 Task: Add Garden Of Life Vitamin Code Raw Iron to the cart.
Action: Mouse pressed left at (16, 62)
Screenshot: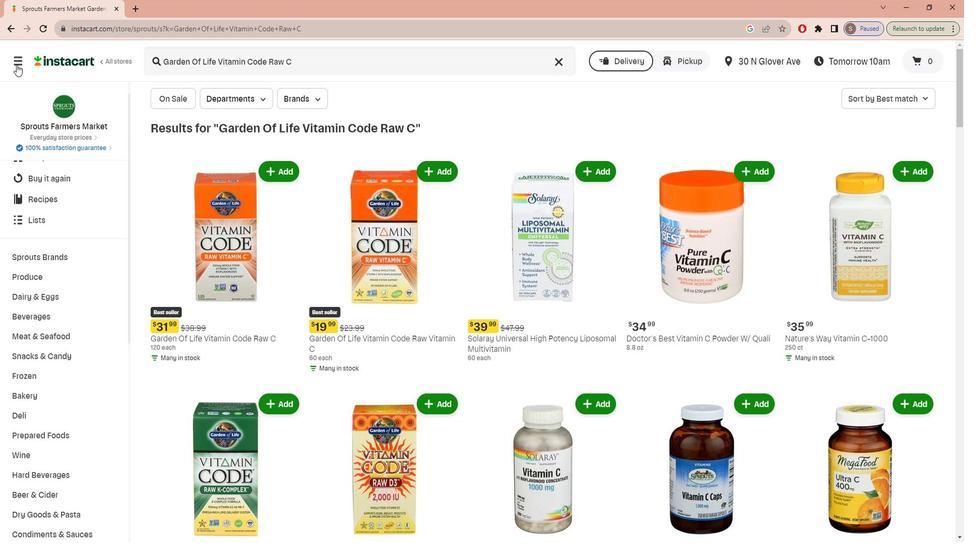 
Action: Mouse moved to (17, 128)
Screenshot: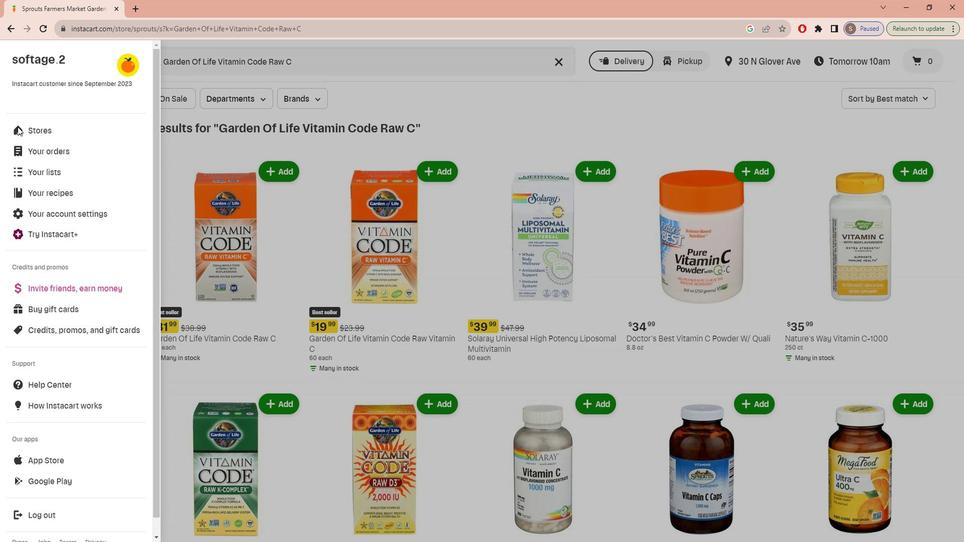 
Action: Mouse pressed left at (17, 128)
Screenshot: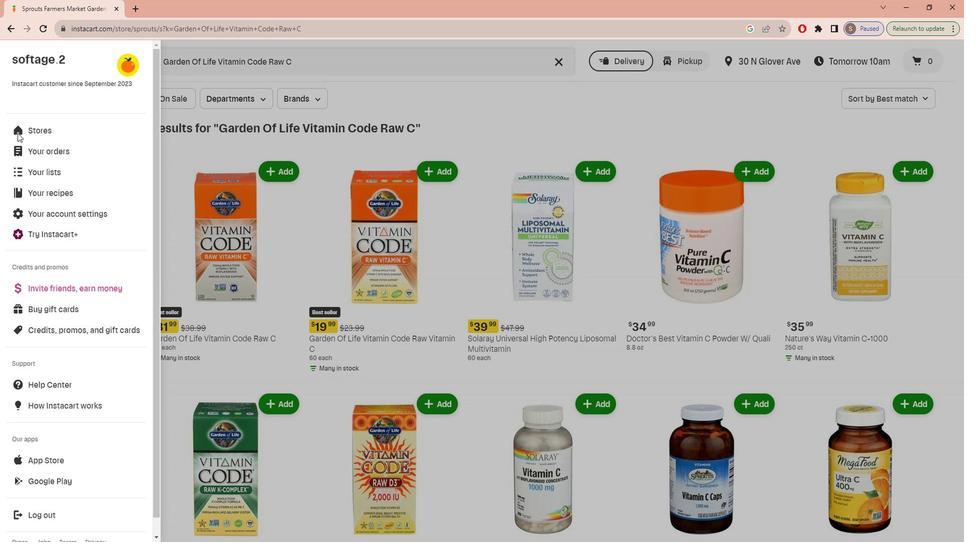 
Action: Mouse moved to (248, 99)
Screenshot: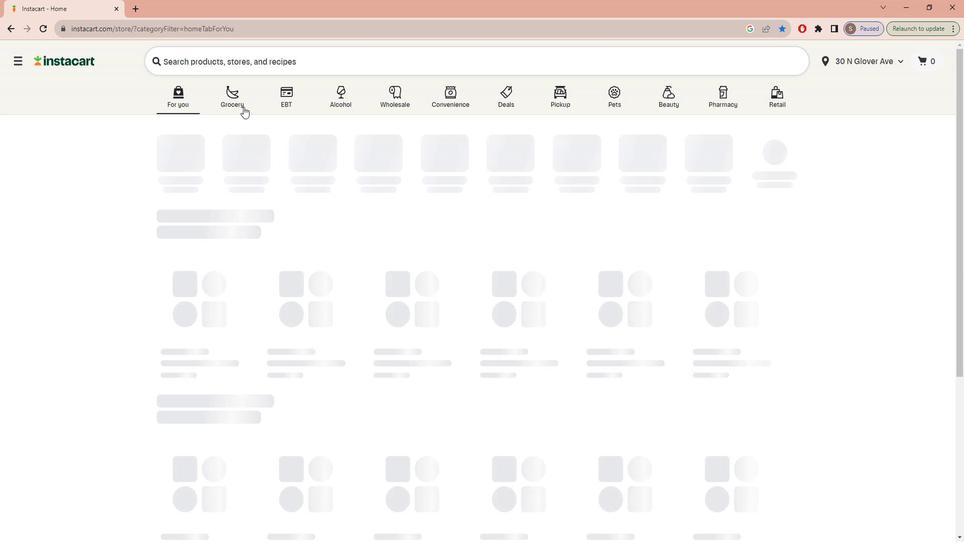 
Action: Mouse pressed left at (248, 99)
Screenshot: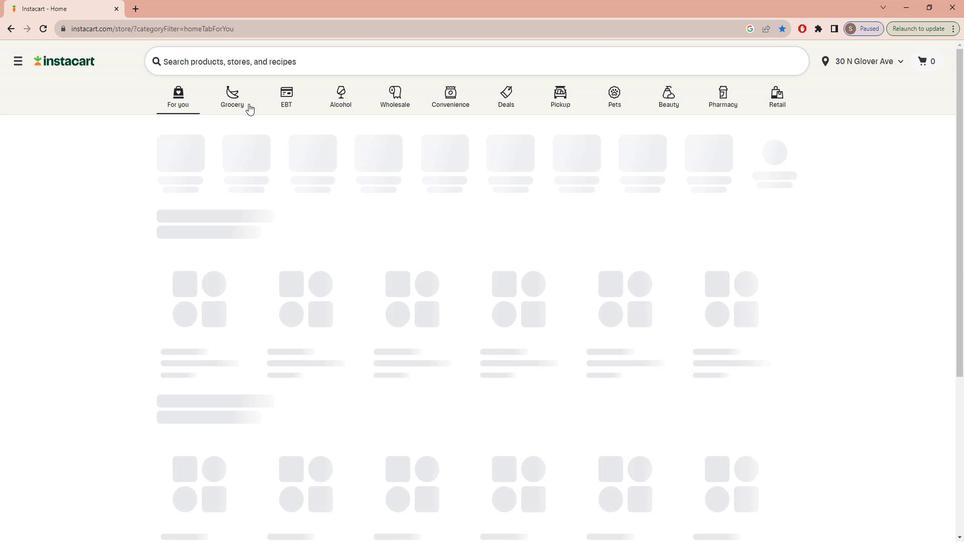 
Action: Mouse moved to (228, 290)
Screenshot: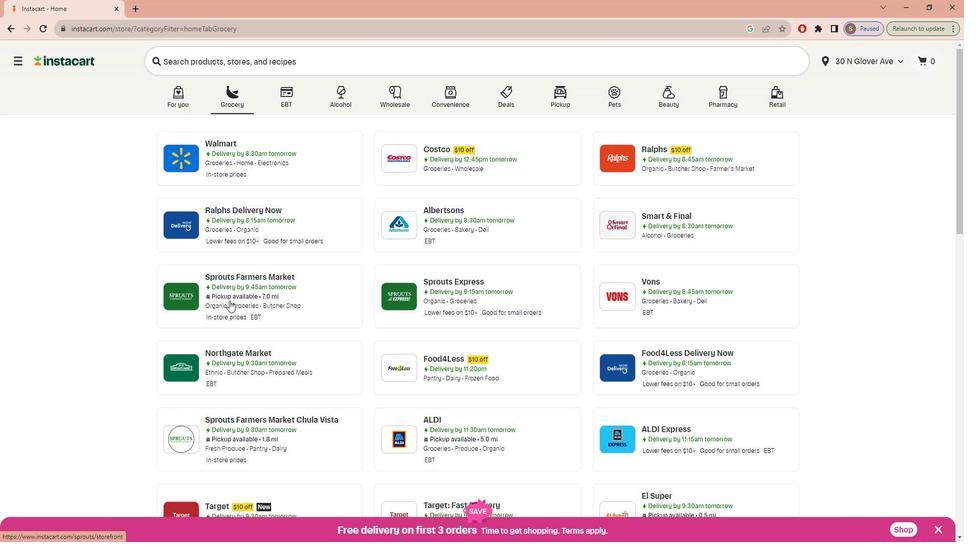
Action: Mouse pressed left at (228, 290)
Screenshot: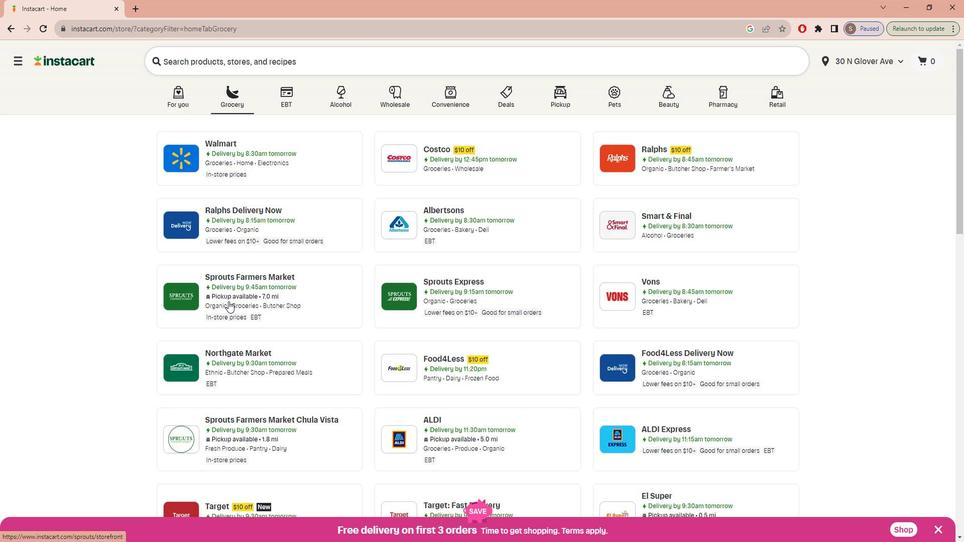 
Action: Mouse moved to (41, 411)
Screenshot: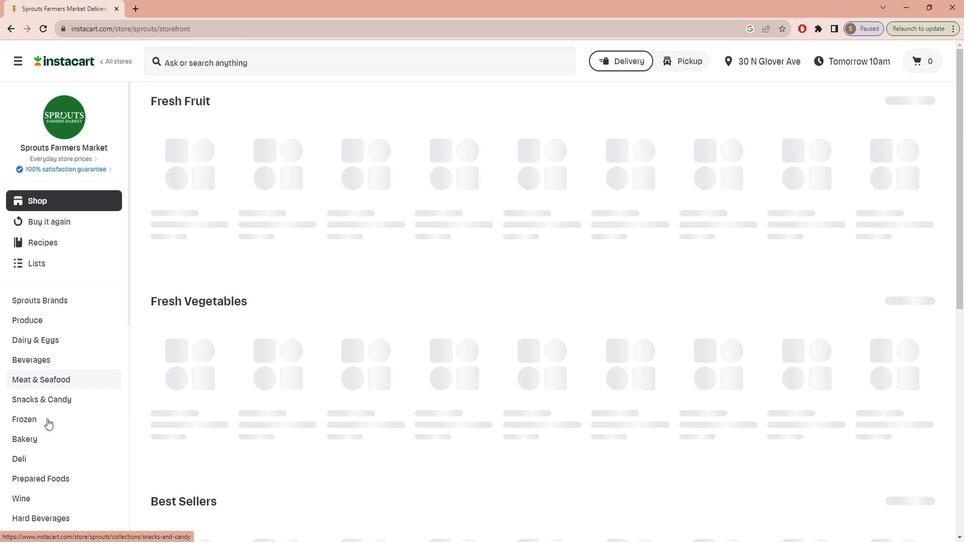 
Action: Mouse scrolled (41, 410) with delta (0, 0)
Screenshot: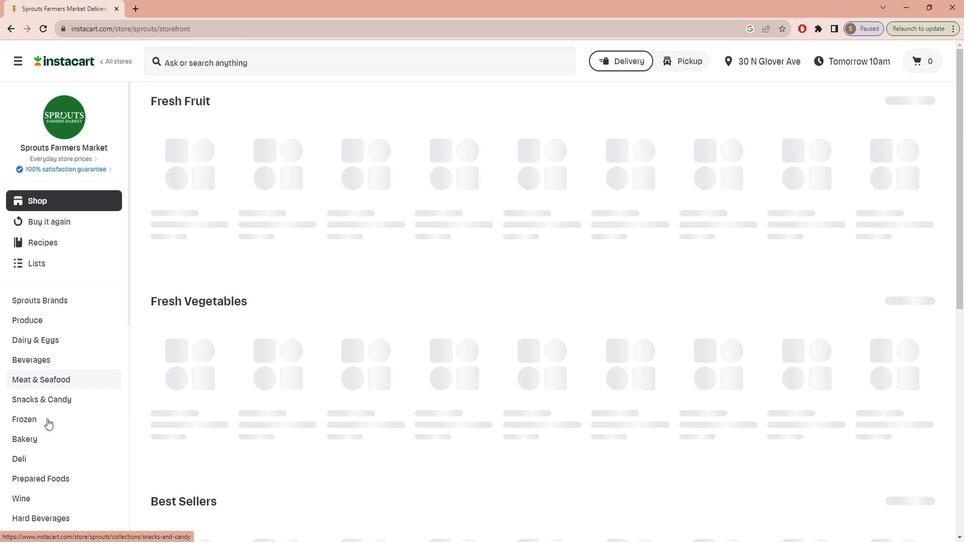 
Action: Mouse moved to (40, 412)
Screenshot: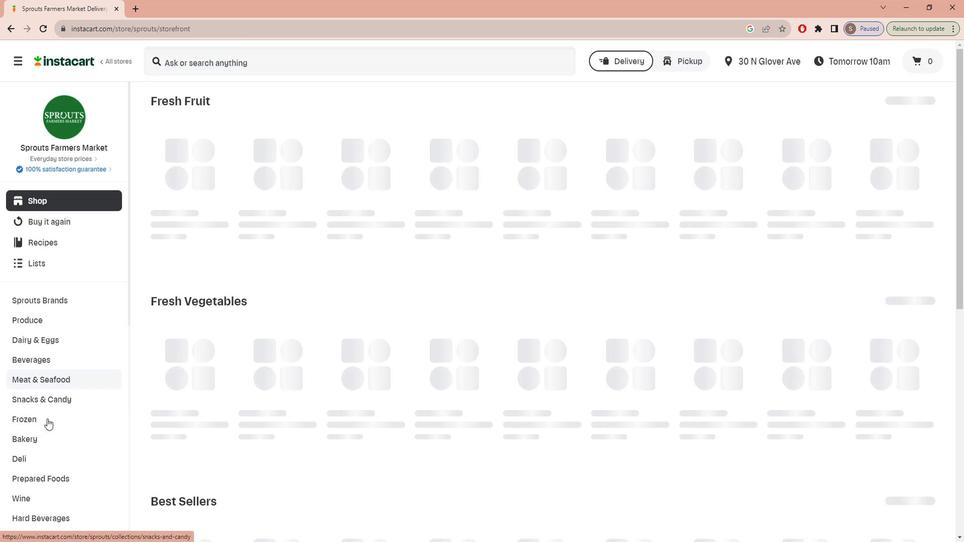 
Action: Mouse scrolled (40, 412) with delta (0, 0)
Screenshot: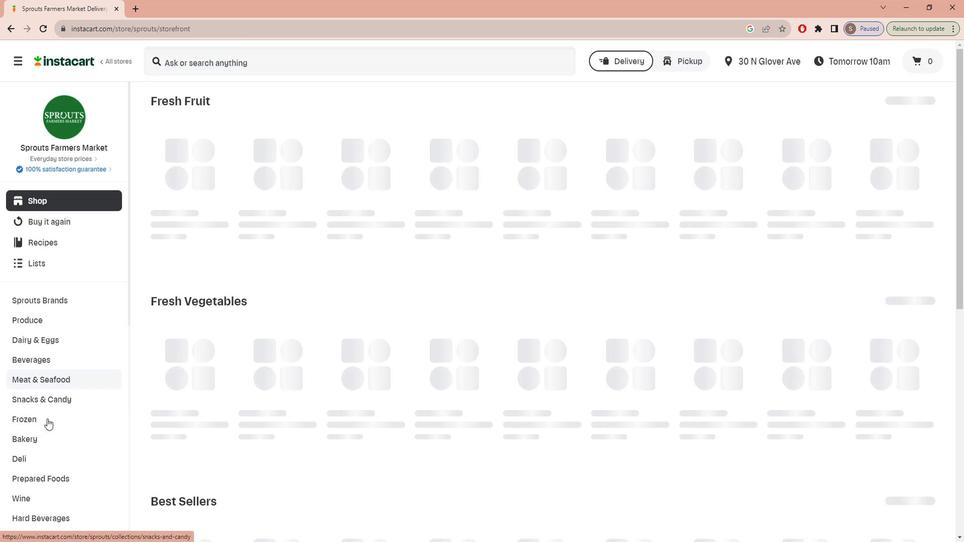 
Action: Mouse scrolled (40, 412) with delta (0, 0)
Screenshot: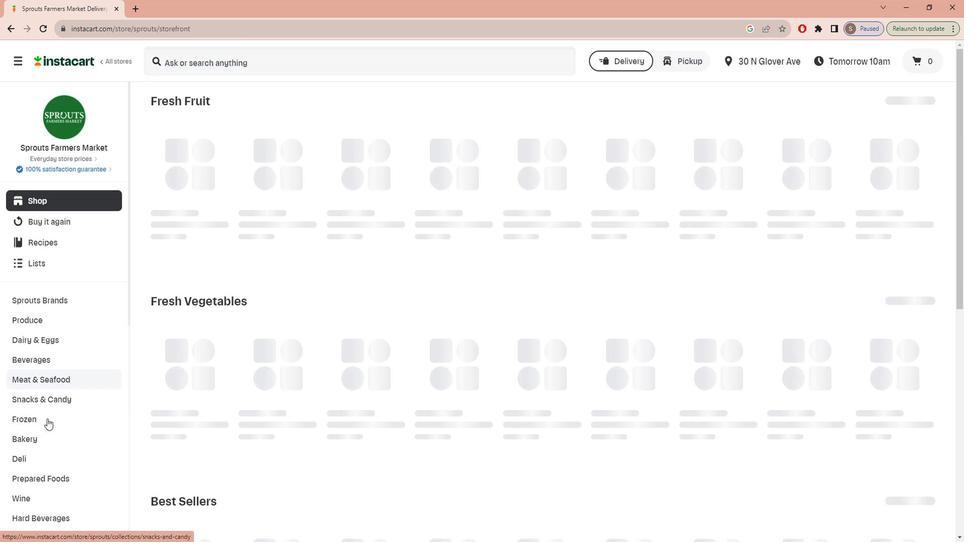 
Action: Mouse scrolled (40, 412) with delta (0, 0)
Screenshot: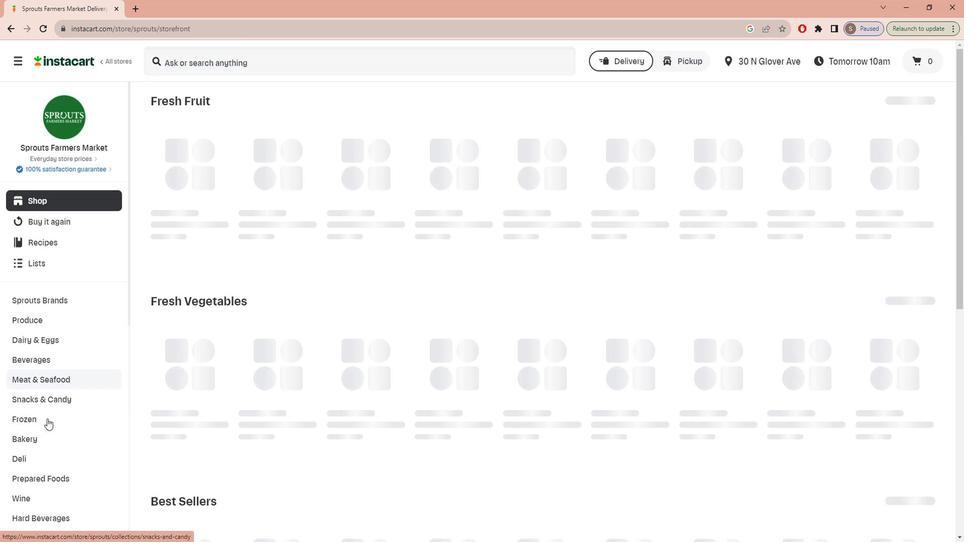 
Action: Mouse scrolled (40, 412) with delta (0, 0)
Screenshot: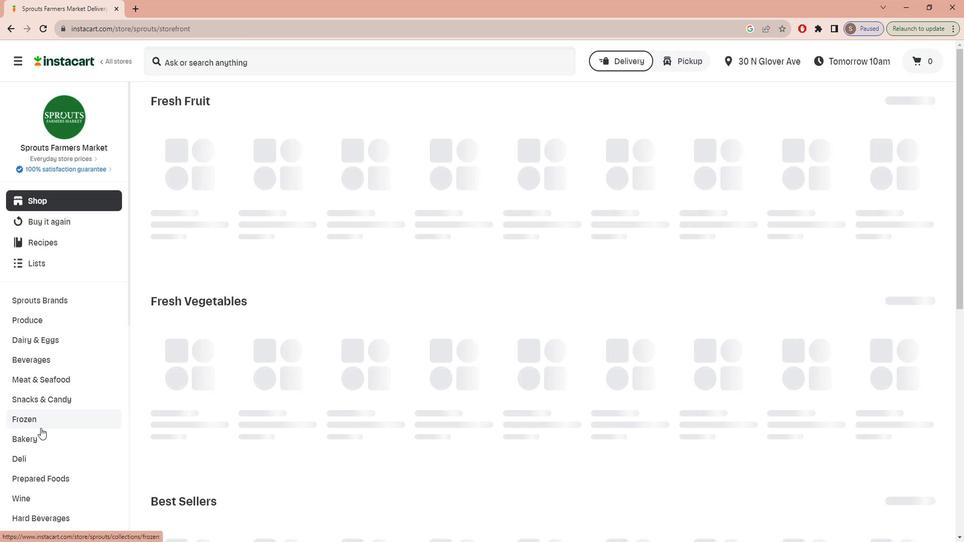
Action: Mouse scrolled (40, 412) with delta (0, 0)
Screenshot: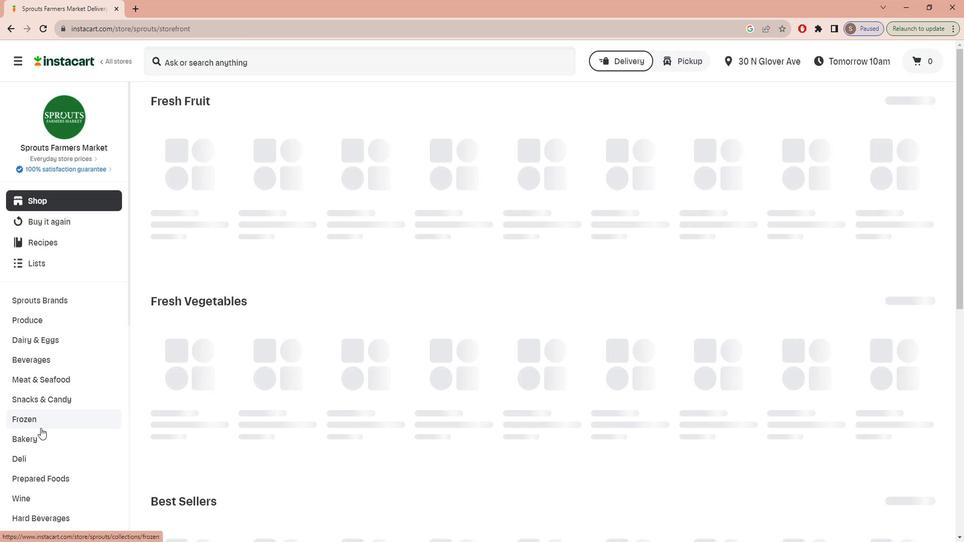 
Action: Mouse scrolled (40, 412) with delta (0, 0)
Screenshot: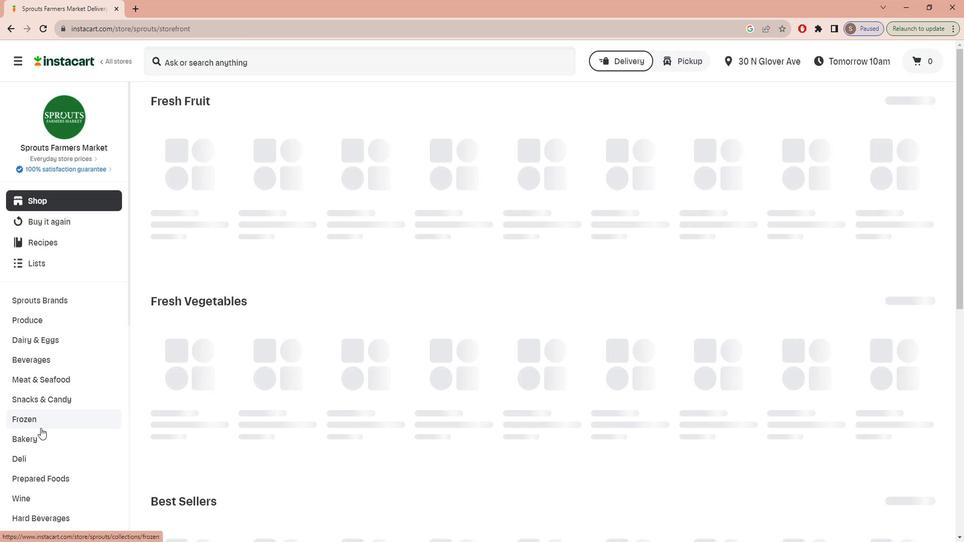 
Action: Mouse moved to (40, 412)
Screenshot: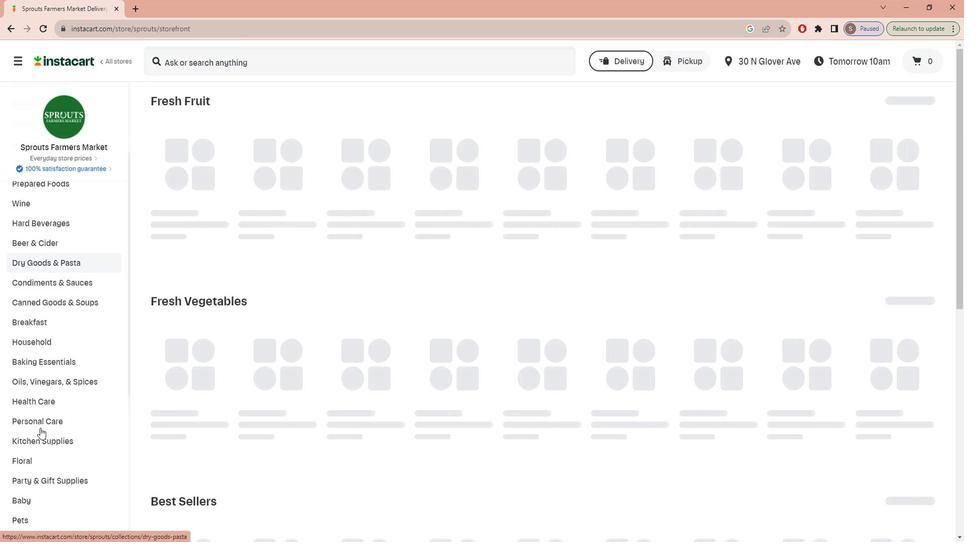 
Action: Mouse scrolled (40, 412) with delta (0, 0)
Screenshot: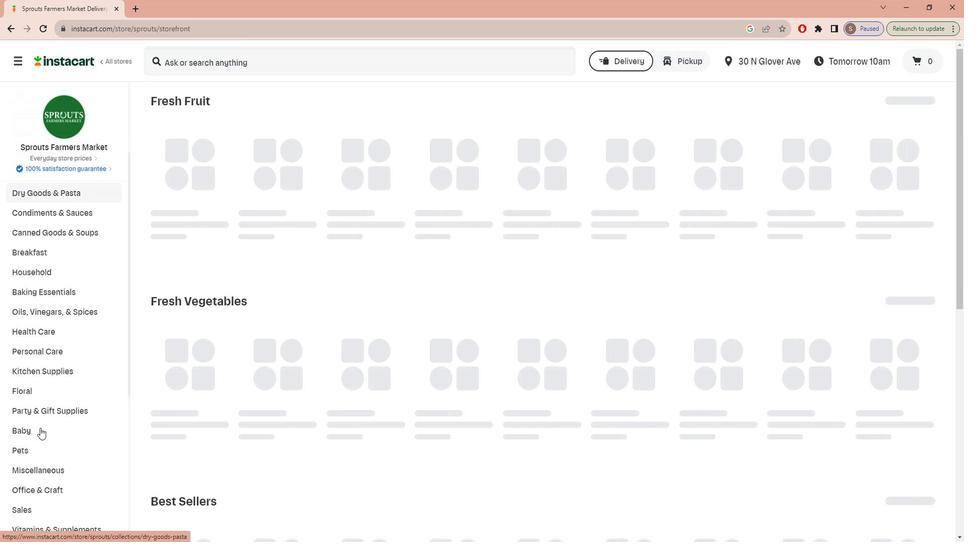 
Action: Mouse scrolled (40, 412) with delta (0, 0)
Screenshot: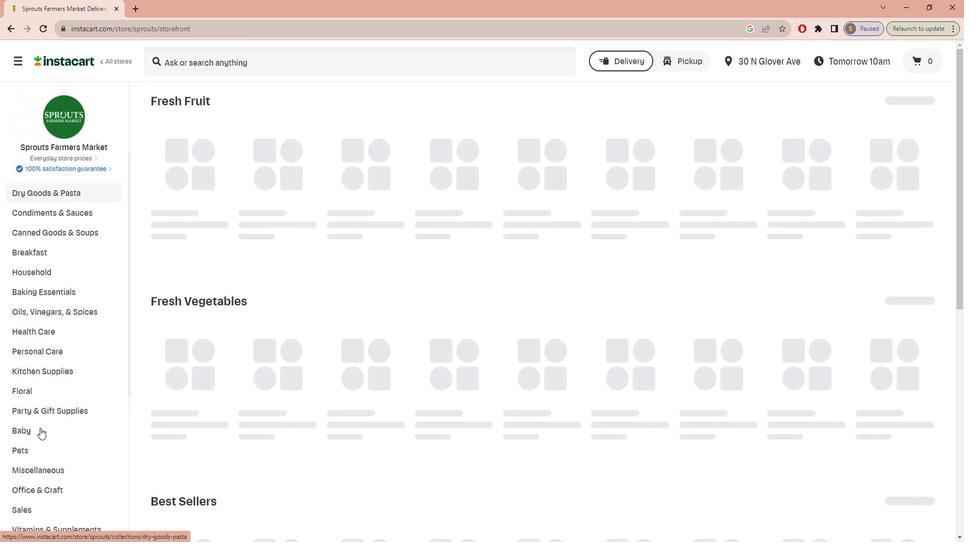 
Action: Mouse scrolled (40, 412) with delta (0, 0)
Screenshot: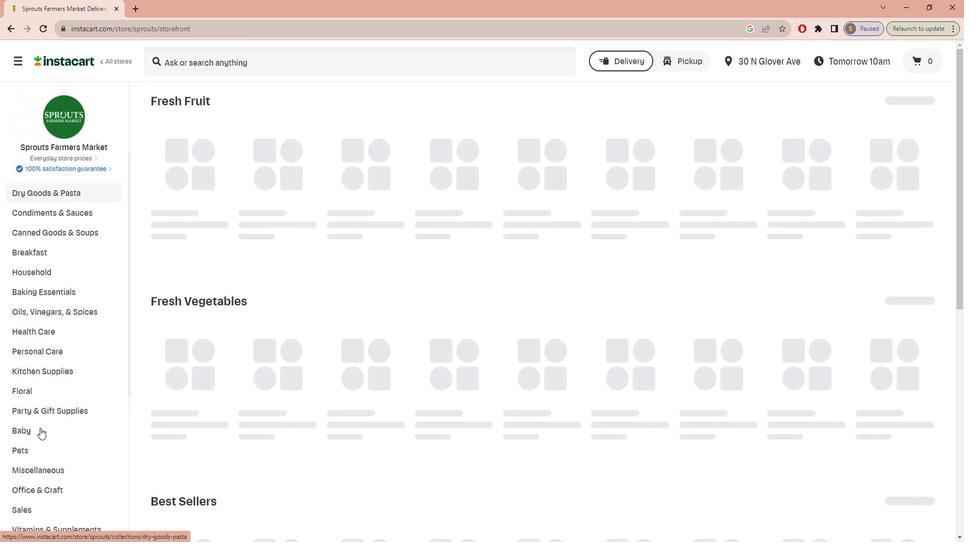 
Action: Mouse scrolled (40, 412) with delta (0, 0)
Screenshot: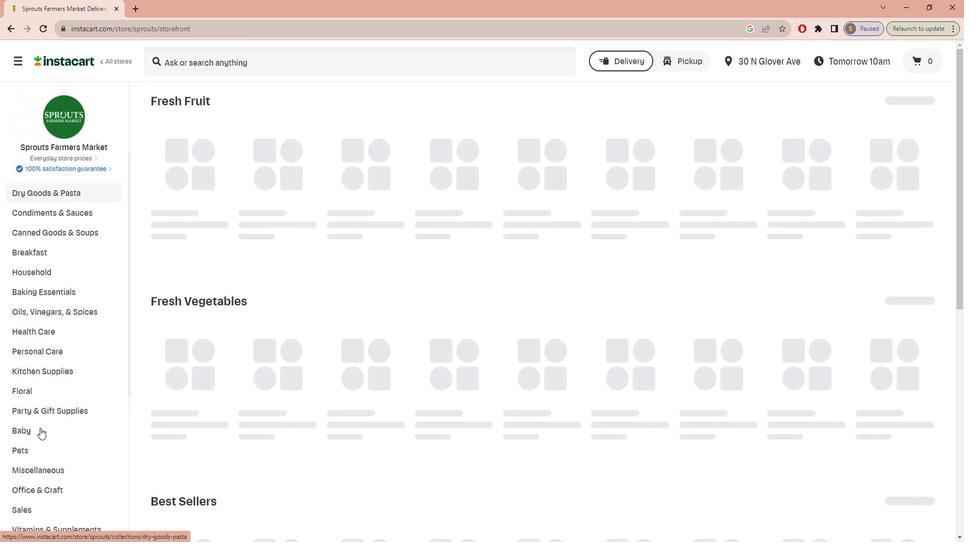 
Action: Mouse scrolled (40, 412) with delta (0, 0)
Screenshot: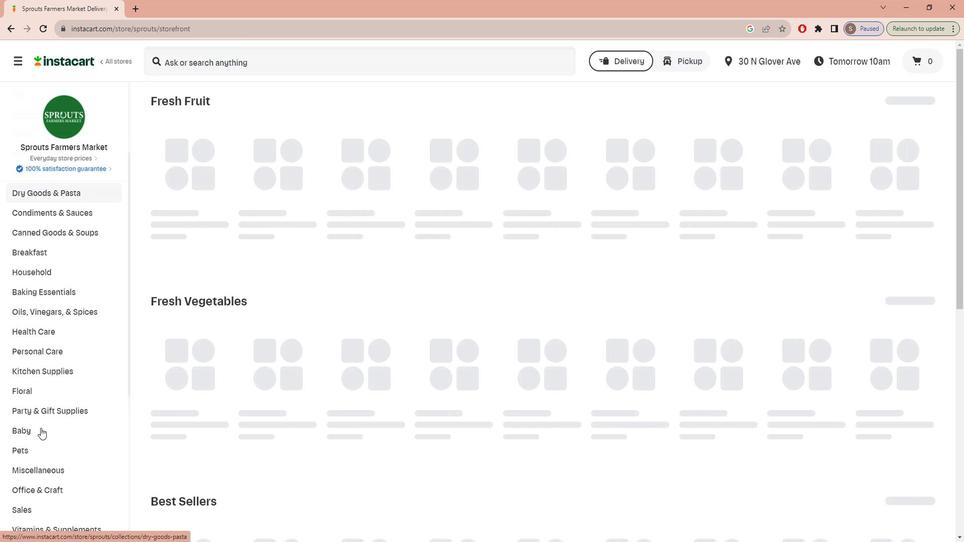 
Action: Mouse moved to (35, 464)
Screenshot: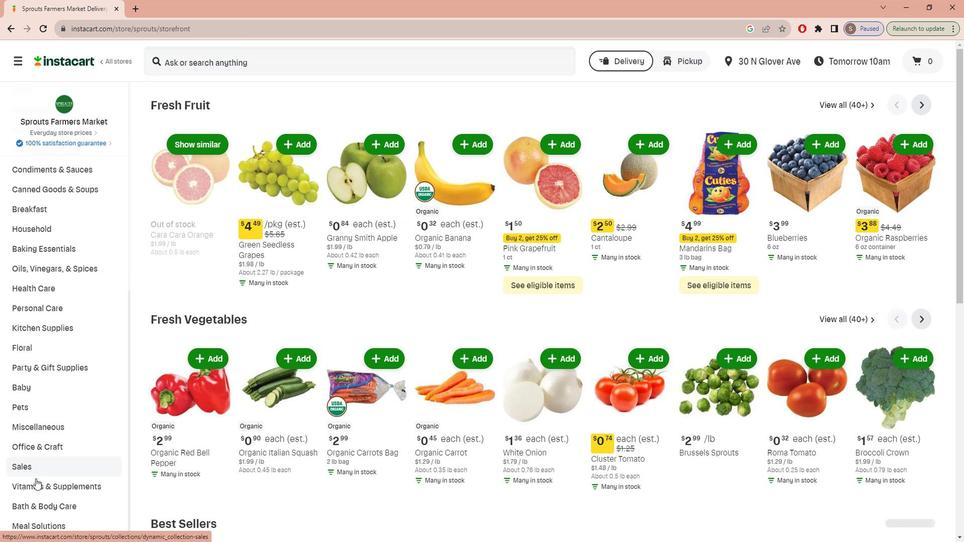 
Action: Mouse pressed left at (35, 464)
Screenshot: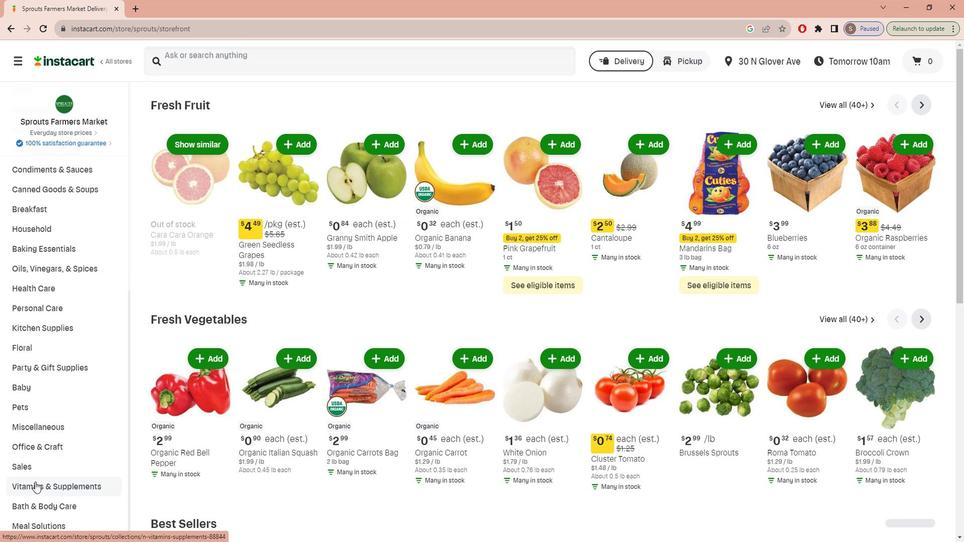 
Action: Mouse moved to (937, 126)
Screenshot: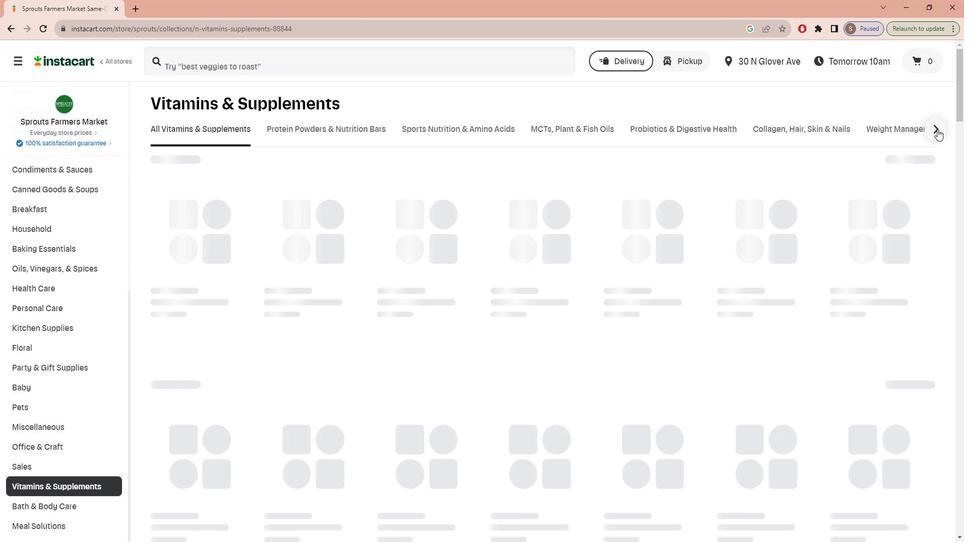 
Action: Mouse pressed left at (937, 126)
Screenshot: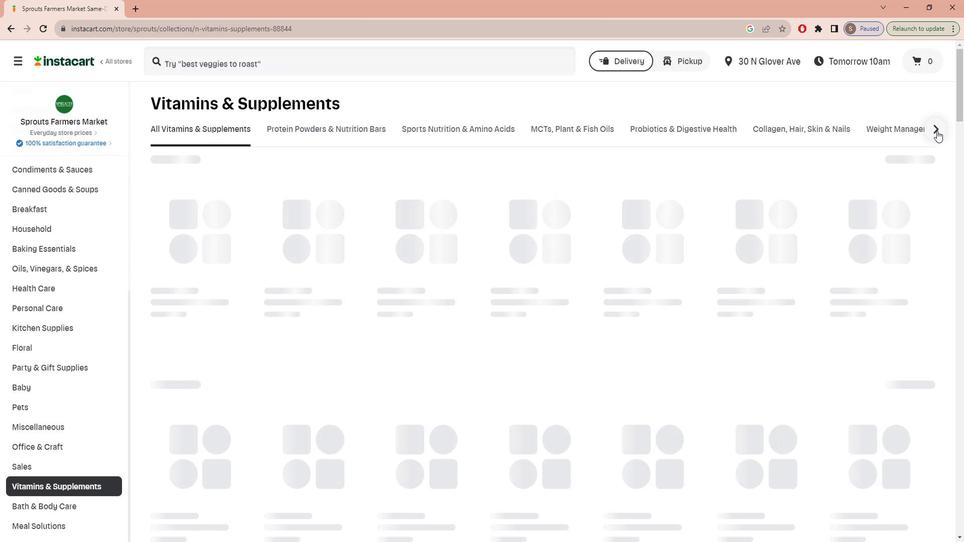 
Action: Mouse moved to (691, 122)
Screenshot: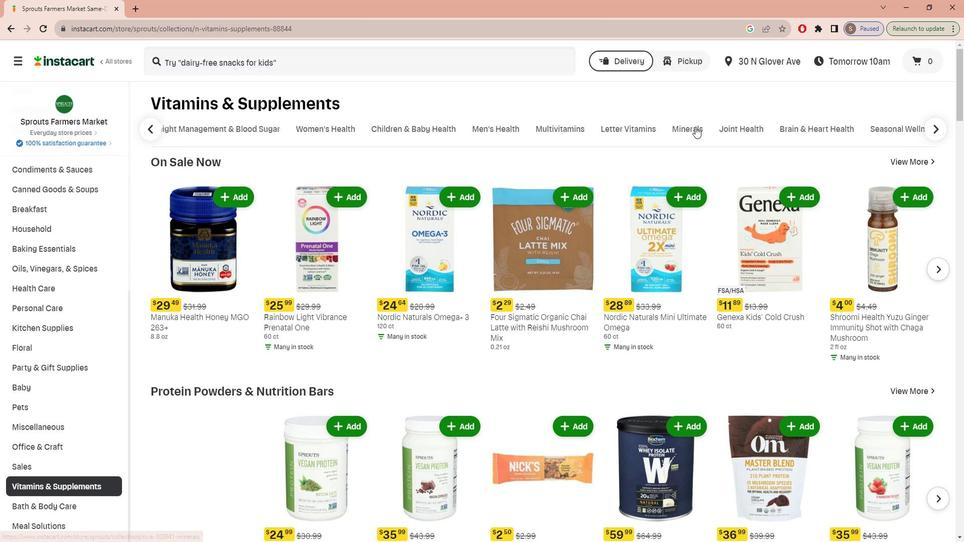 
Action: Mouse pressed left at (691, 122)
Screenshot: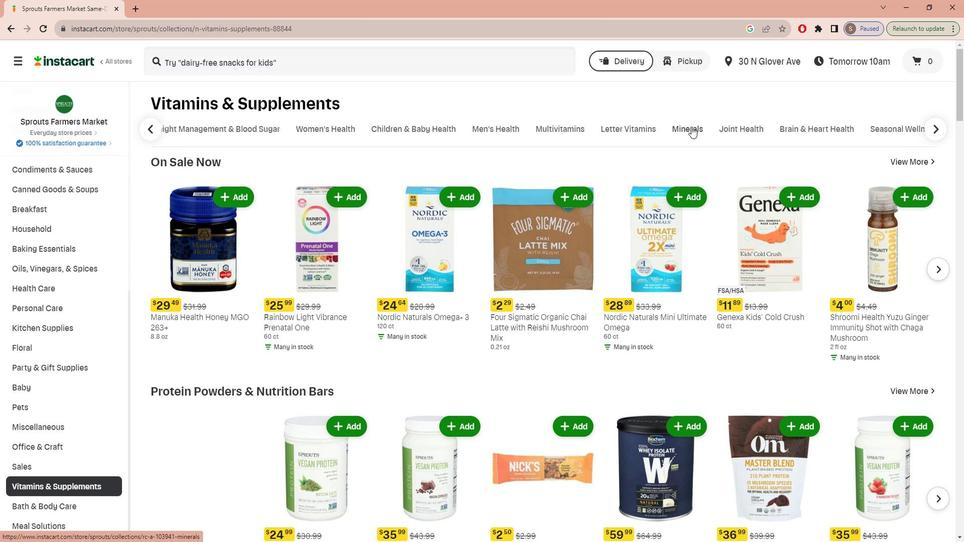 
Action: Mouse moved to (375, 61)
Screenshot: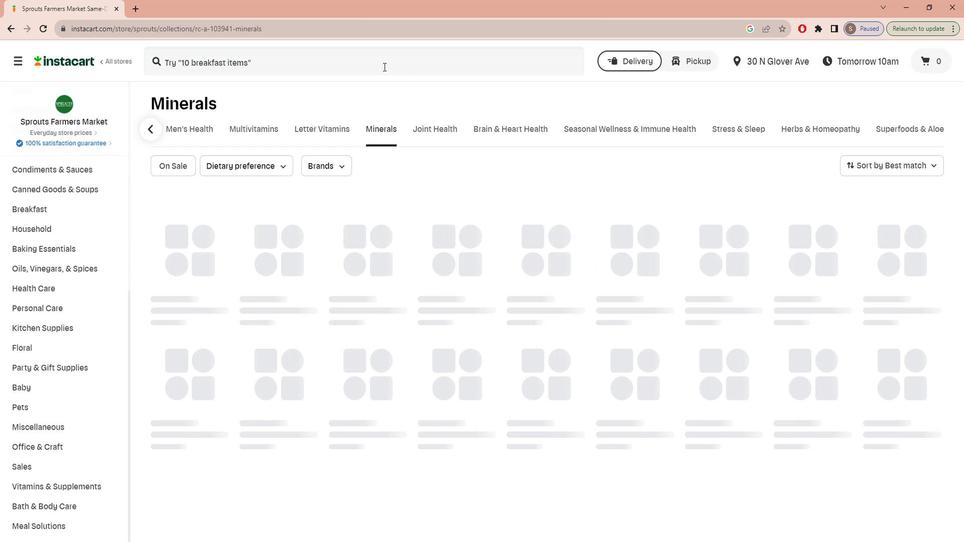 
Action: Mouse pressed left at (375, 61)
Screenshot: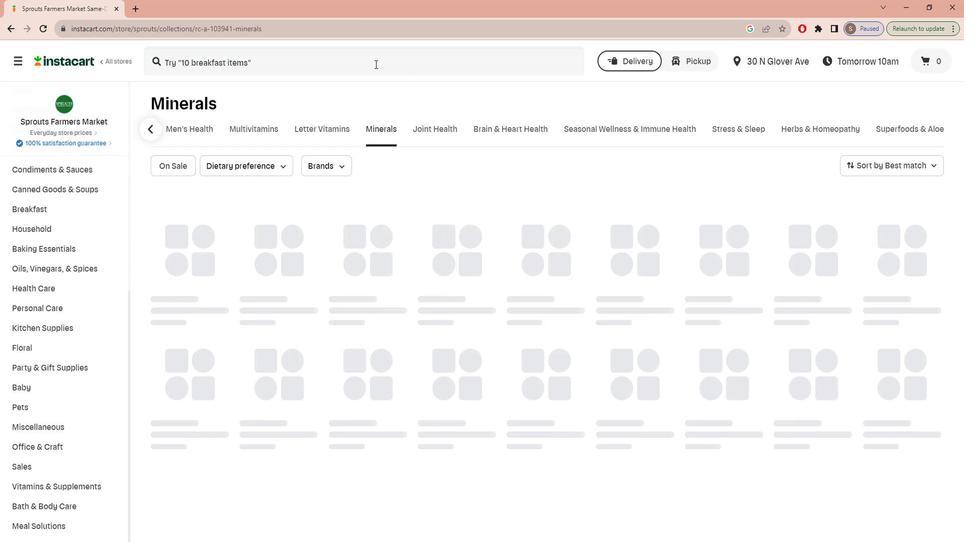 
Action: Key pressed g<Key.caps_lock>ARDEN<Key.space><Key.caps_lock>o<Key.caps_lock>F<Key.space><Key.caps_lock>l<Key.caps_lock>IFE<Key.space><Key.caps_lock>v<Key.caps_lock>ITAMIN<Key.space><Key.caps_lock>c<Key.caps_lock>ODE<Key.space><Key.caps_lock>r<Key.caps_lock>AW<Key.space><Key.caps_lock>i<Key.caps_lock>RON<Key.space><Key.enter>
Screenshot: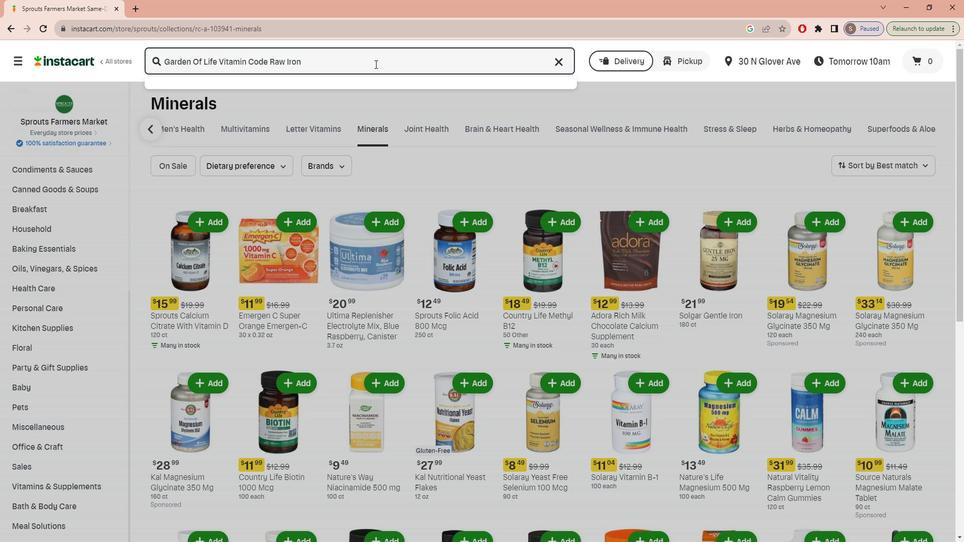 
Action: Mouse moved to (450, 311)
Screenshot: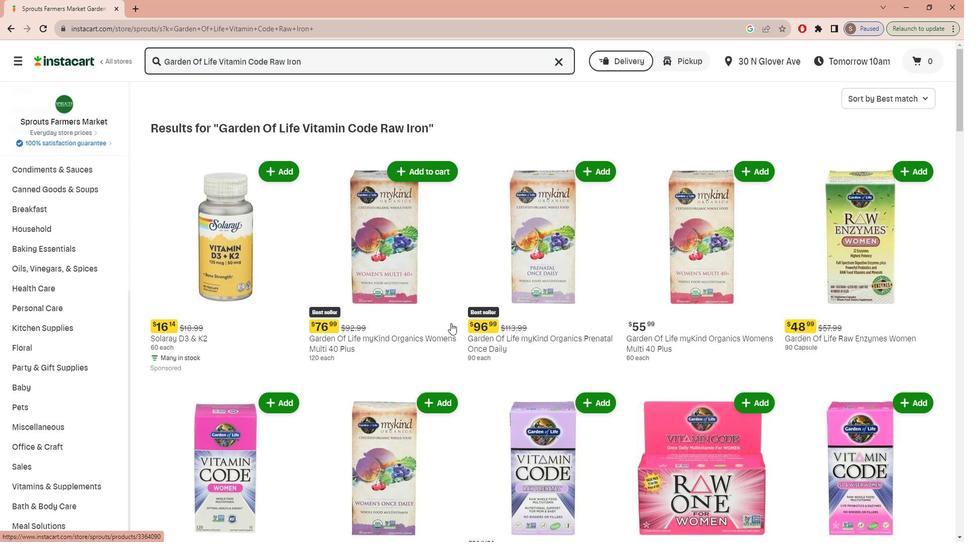 
Action: Mouse scrolled (450, 311) with delta (0, 0)
Screenshot: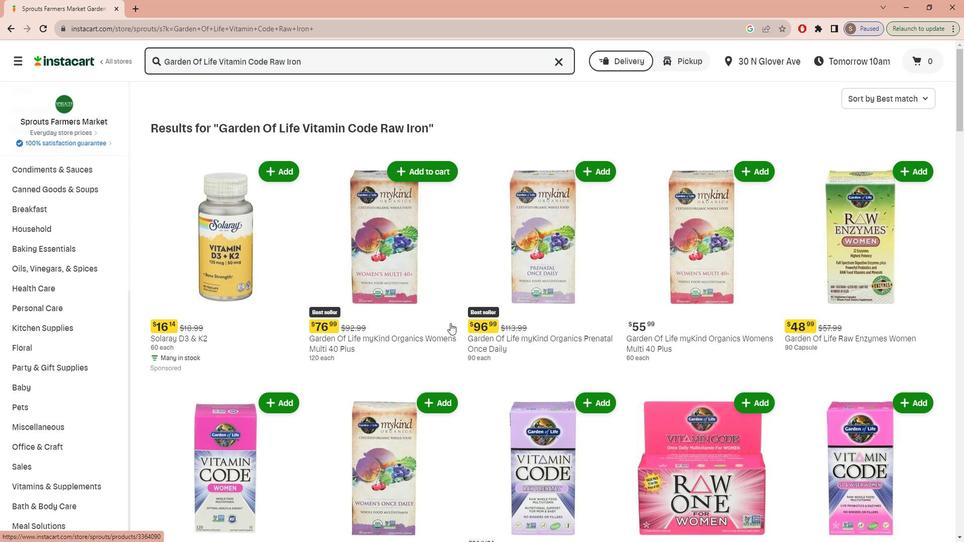 
Action: Mouse scrolled (450, 311) with delta (0, 0)
Screenshot: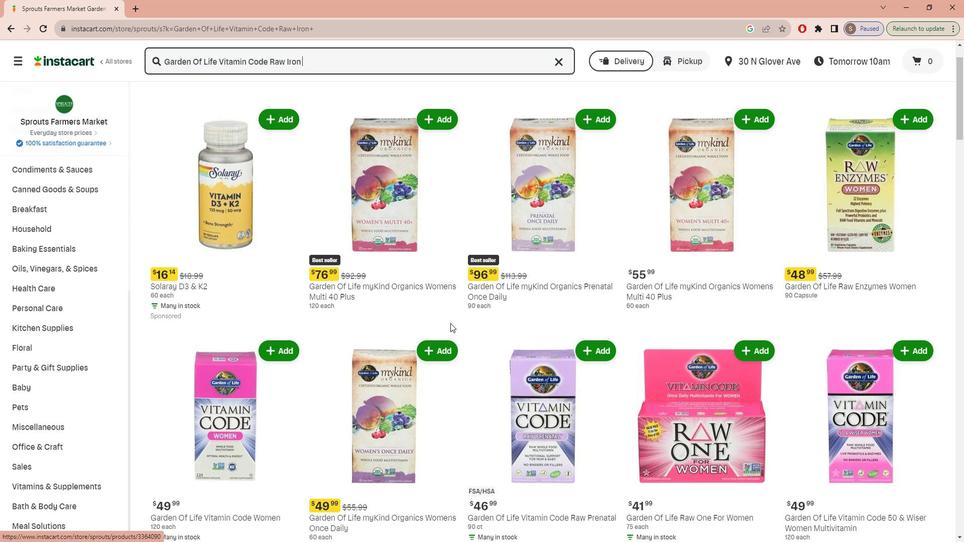 
Action: Mouse moved to (450, 311)
Screenshot: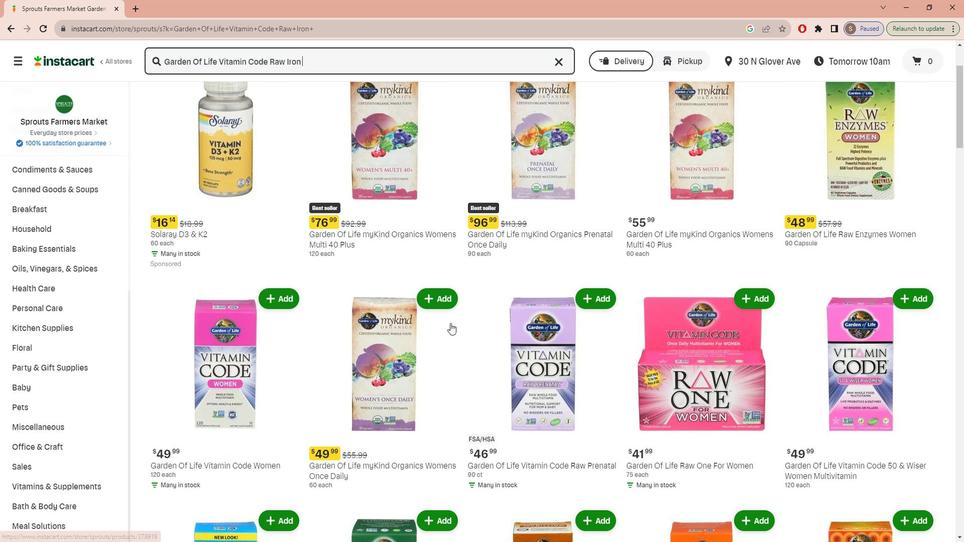 
Action: Mouse scrolled (450, 311) with delta (0, 0)
Screenshot: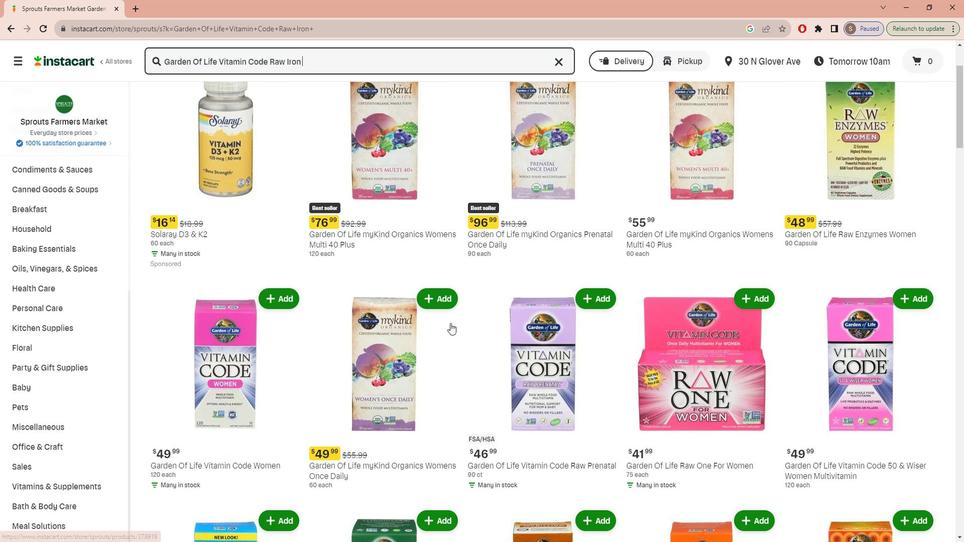 
Action: Mouse scrolled (450, 311) with delta (0, 0)
Screenshot: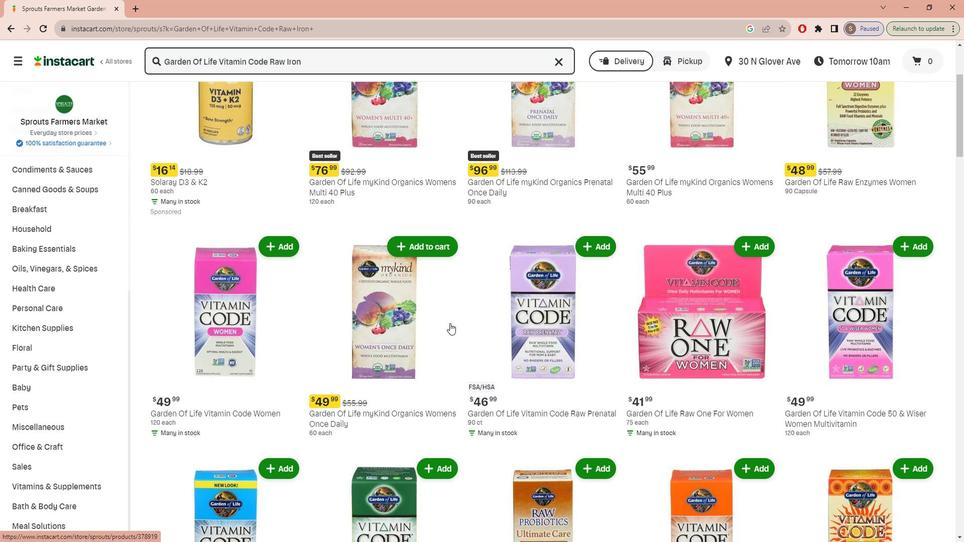 
Action: Mouse scrolled (450, 311) with delta (0, 0)
Screenshot: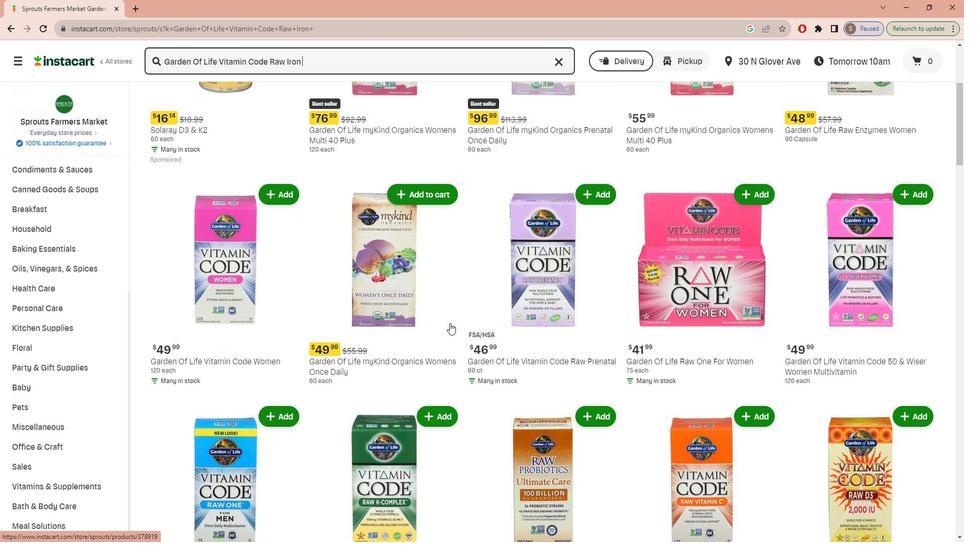 
Action: Mouse moved to (449, 312)
Screenshot: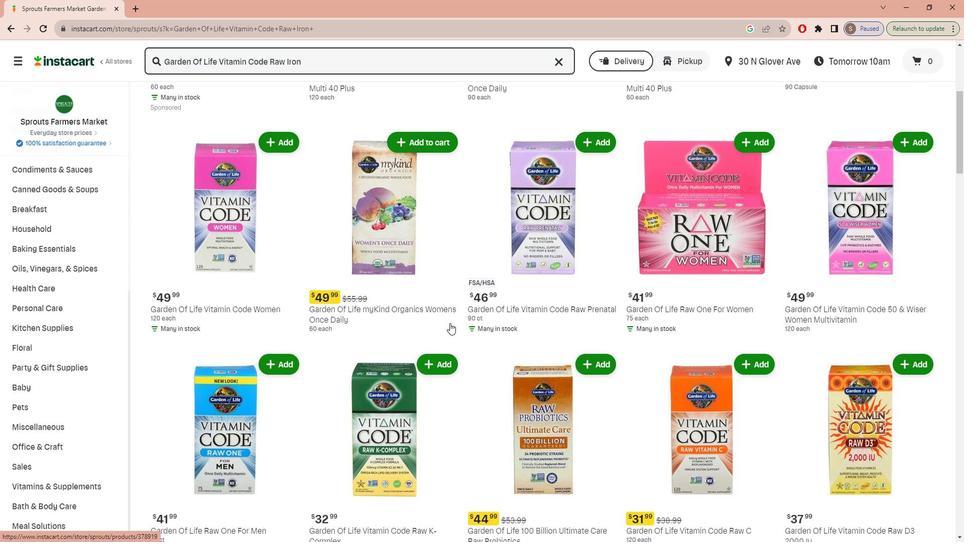 
Action: Mouse scrolled (449, 311) with delta (0, 0)
Screenshot: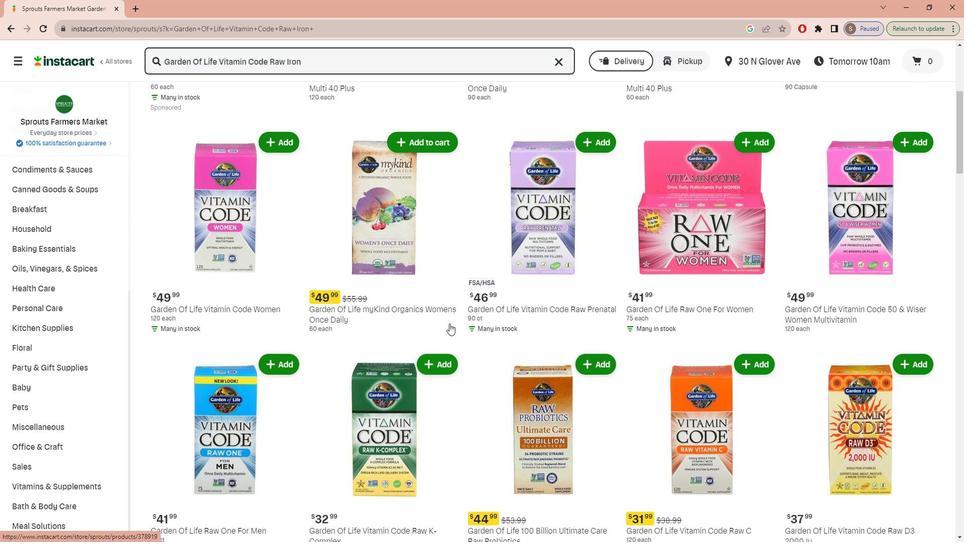 
Action: Mouse scrolled (449, 311) with delta (0, 0)
Screenshot: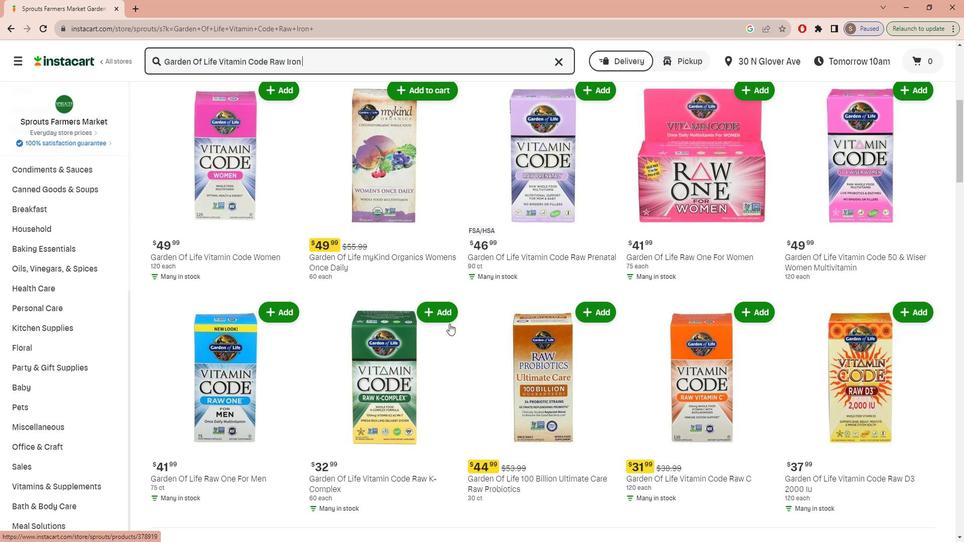 
Action: Mouse moved to (449, 312)
Screenshot: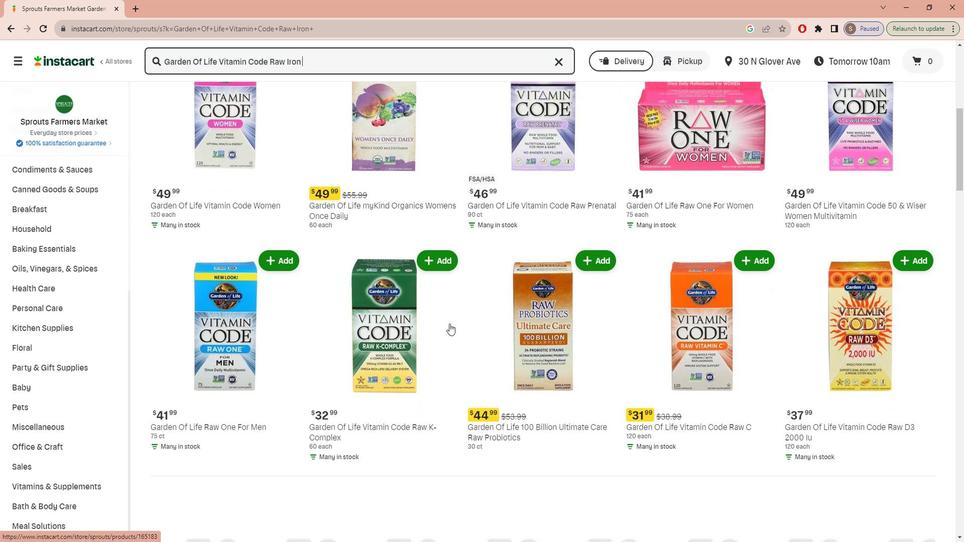 
Action: Mouse scrolled (449, 311) with delta (0, 0)
Screenshot: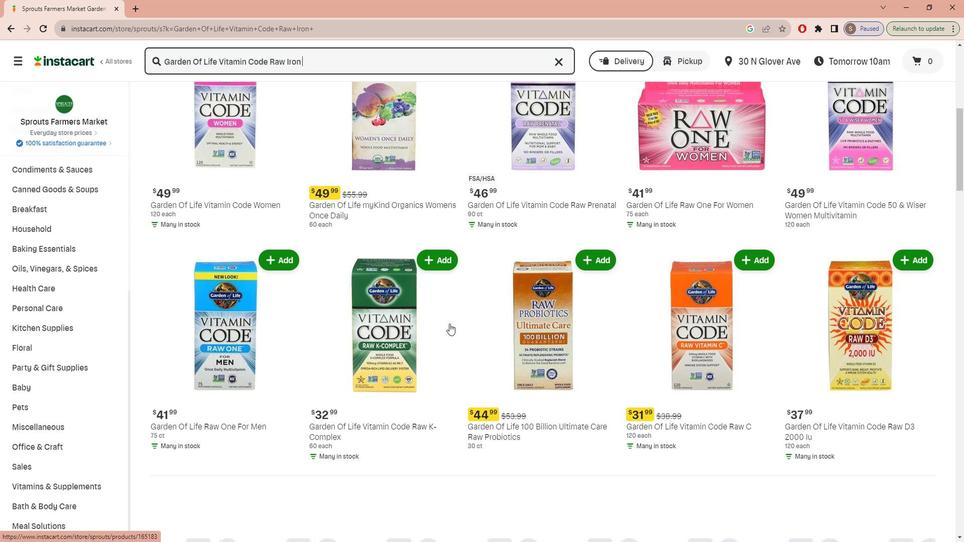 
Action: Mouse scrolled (449, 311) with delta (0, 0)
Screenshot: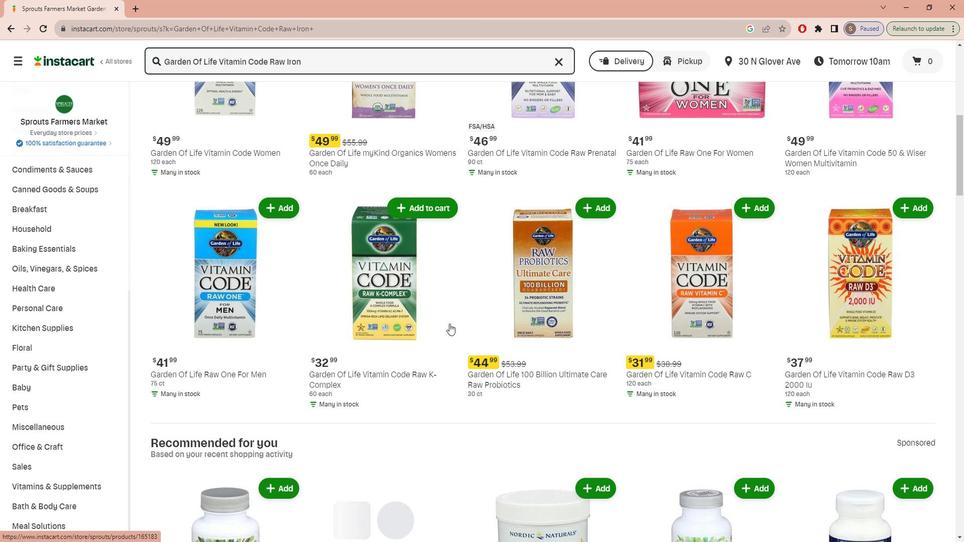 
Action: Mouse scrolled (449, 311) with delta (0, 0)
Screenshot: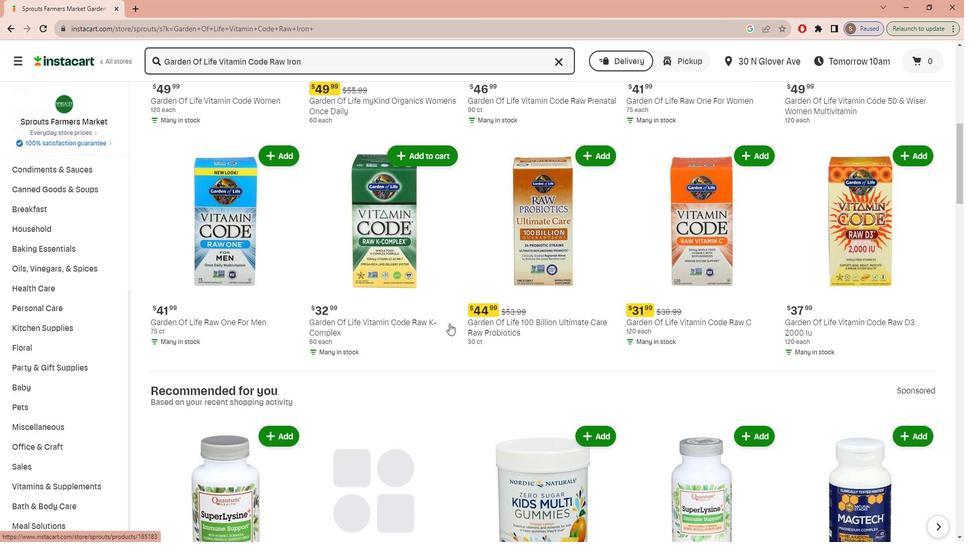 
Action: Mouse moved to (449, 313)
Screenshot: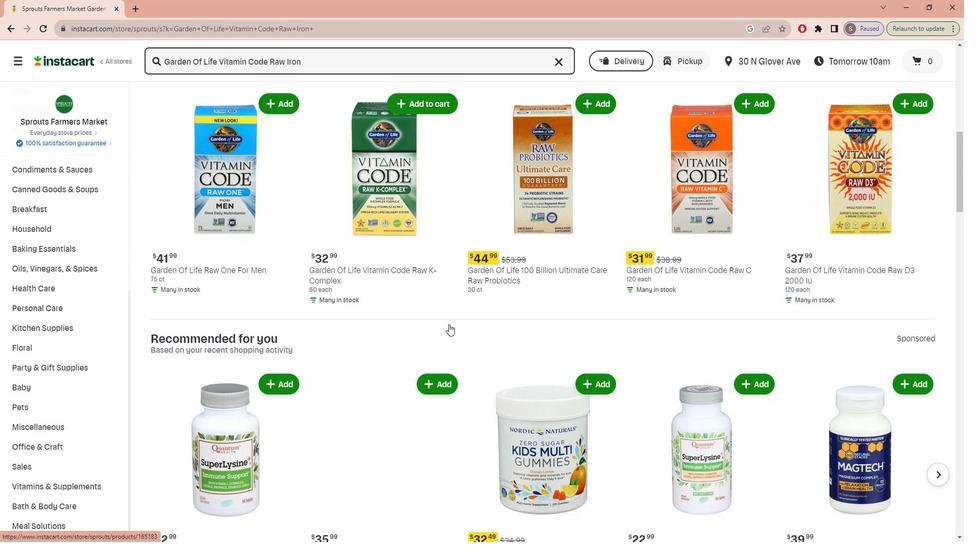 
Action: Mouse scrolled (449, 312) with delta (0, 0)
Screenshot: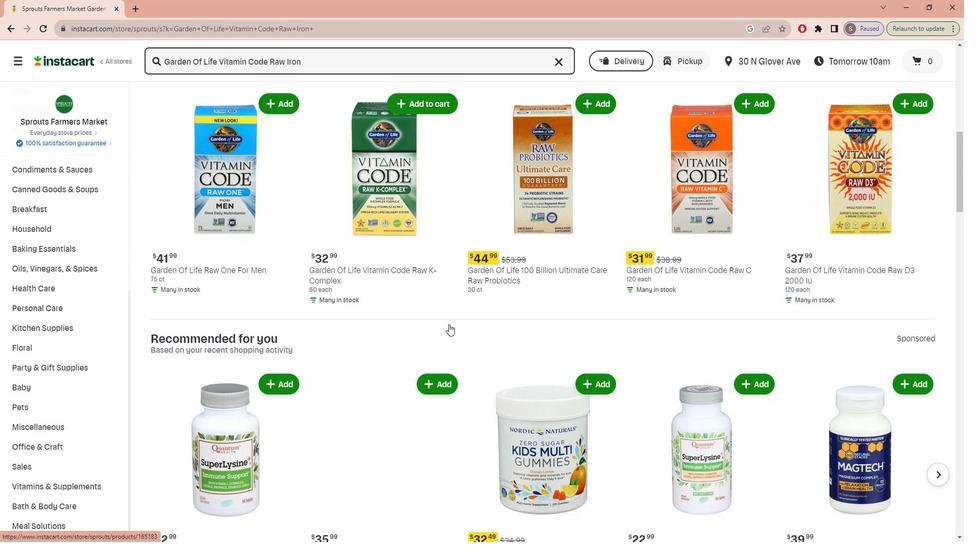 
Action: Mouse scrolled (449, 312) with delta (0, 0)
Screenshot: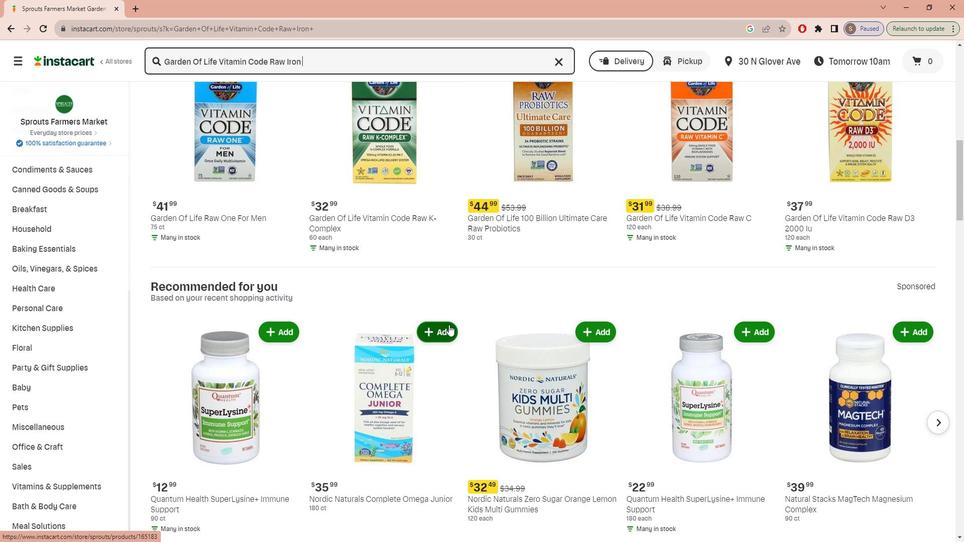 
Action: Mouse scrolled (449, 312) with delta (0, 0)
Screenshot: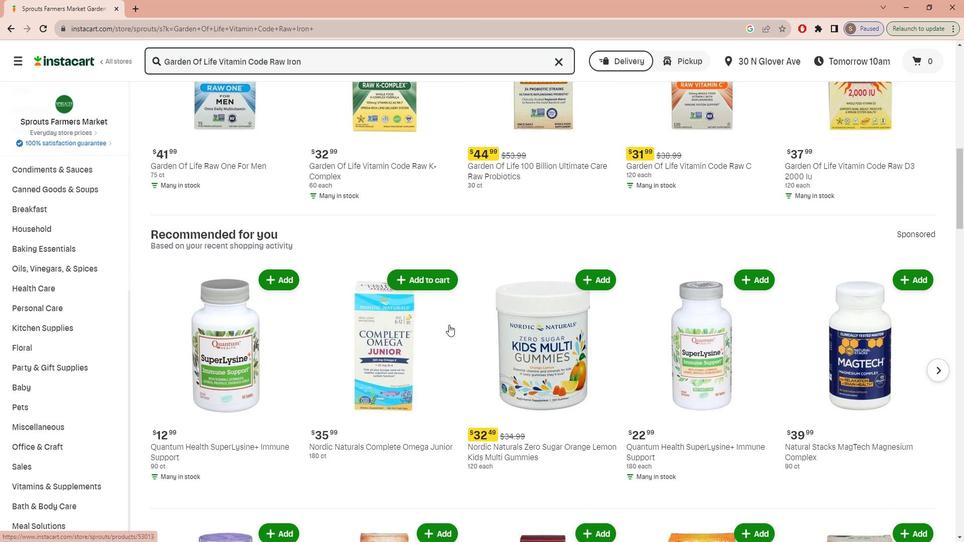 
Action: Mouse scrolled (449, 312) with delta (0, 0)
Screenshot: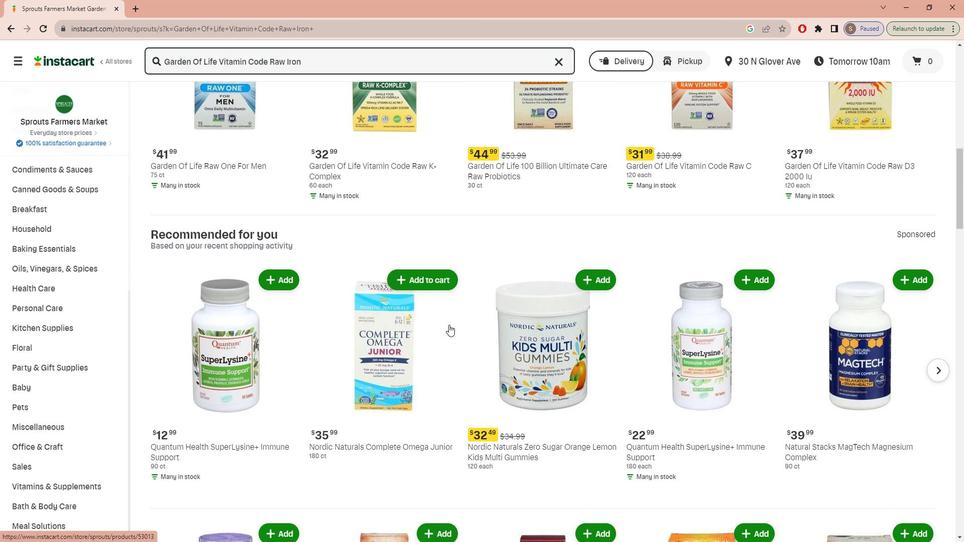 
Action: Mouse scrolled (449, 312) with delta (0, 0)
Screenshot: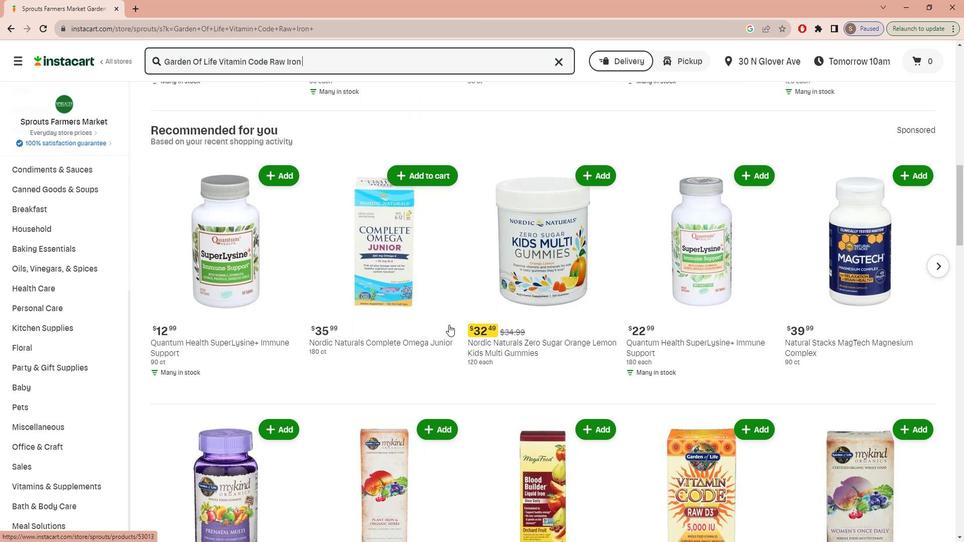 
Action: Mouse scrolled (449, 312) with delta (0, 0)
Screenshot: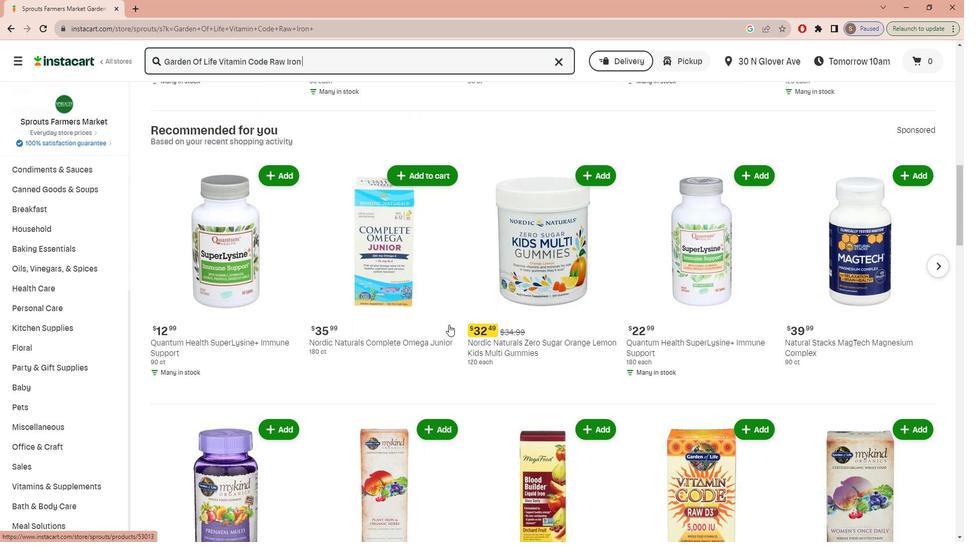
Action: Mouse scrolled (449, 312) with delta (0, 0)
Screenshot: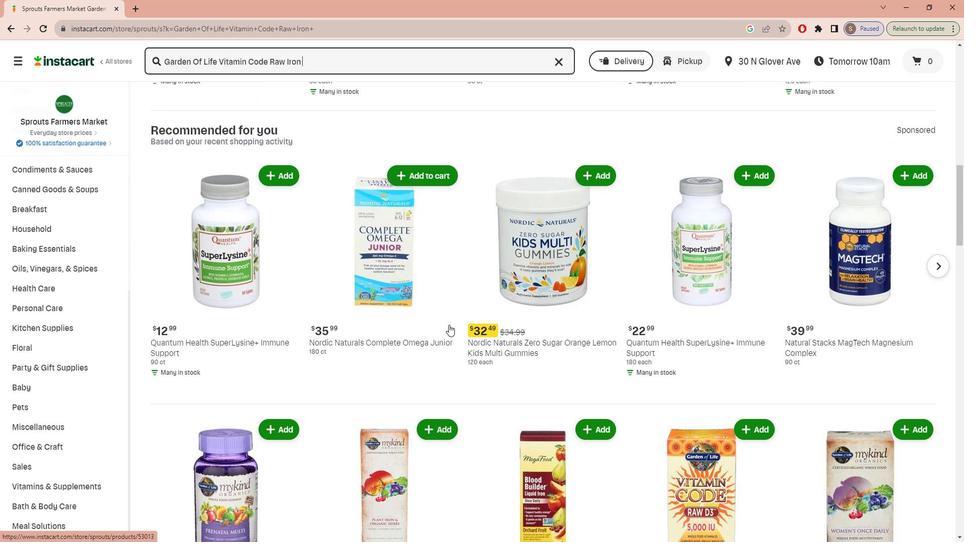 
Action: Mouse scrolled (449, 312) with delta (0, 0)
Screenshot: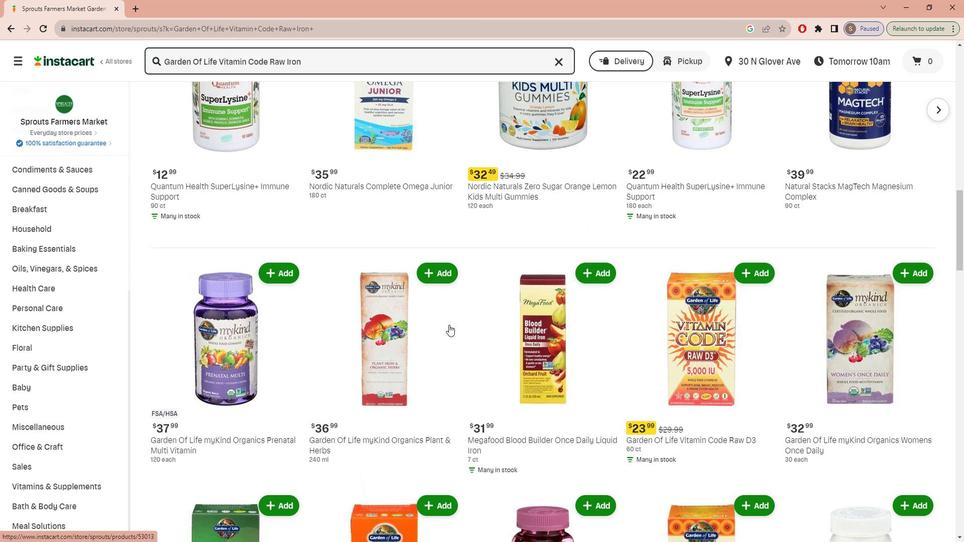 
Action: Mouse scrolled (449, 312) with delta (0, 0)
Screenshot: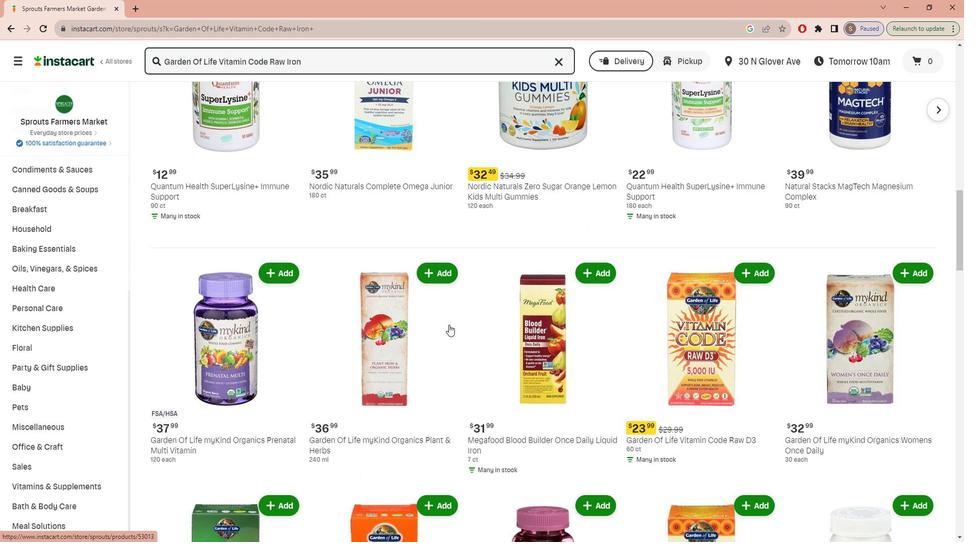 
Action: Mouse scrolled (449, 312) with delta (0, 0)
Screenshot: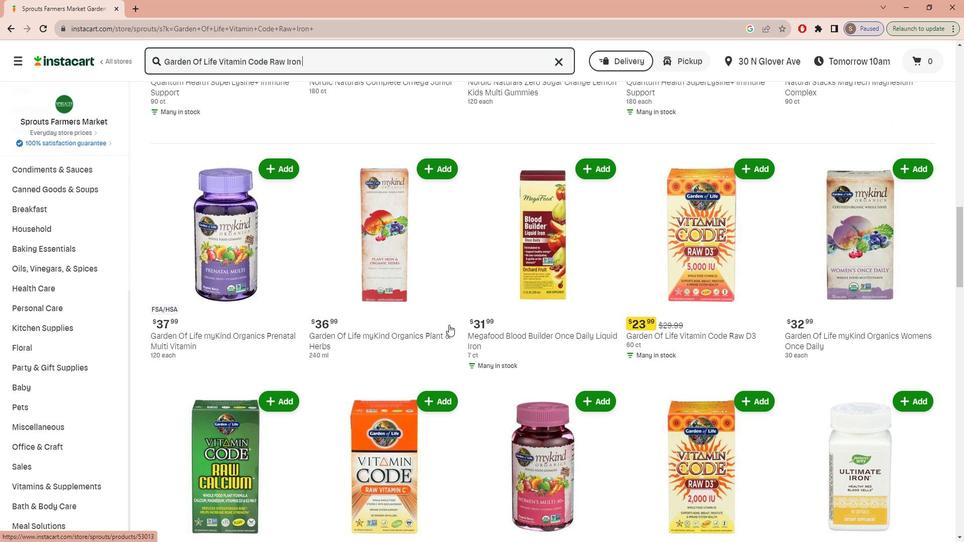 
Action: Mouse scrolled (449, 312) with delta (0, 0)
Screenshot: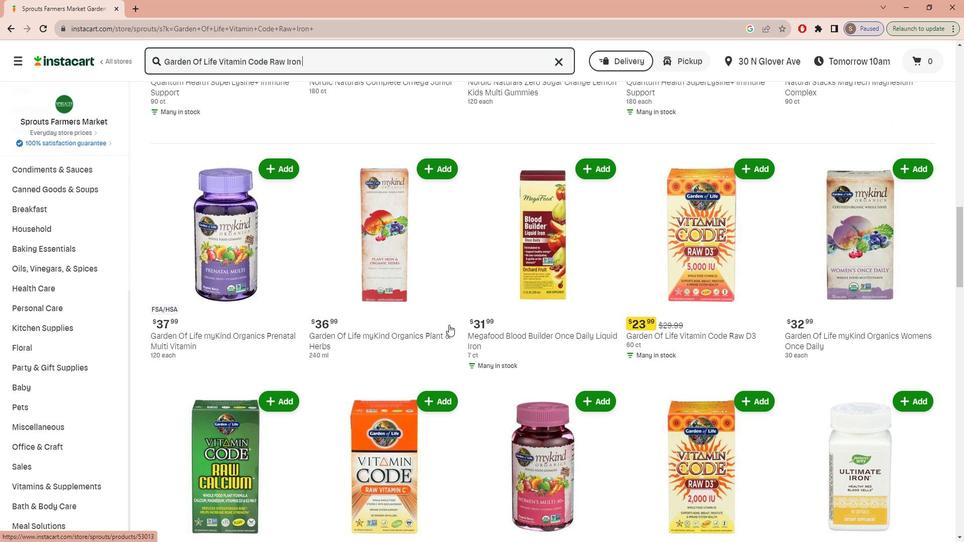 
Action: Mouse scrolled (449, 312) with delta (0, 0)
Screenshot: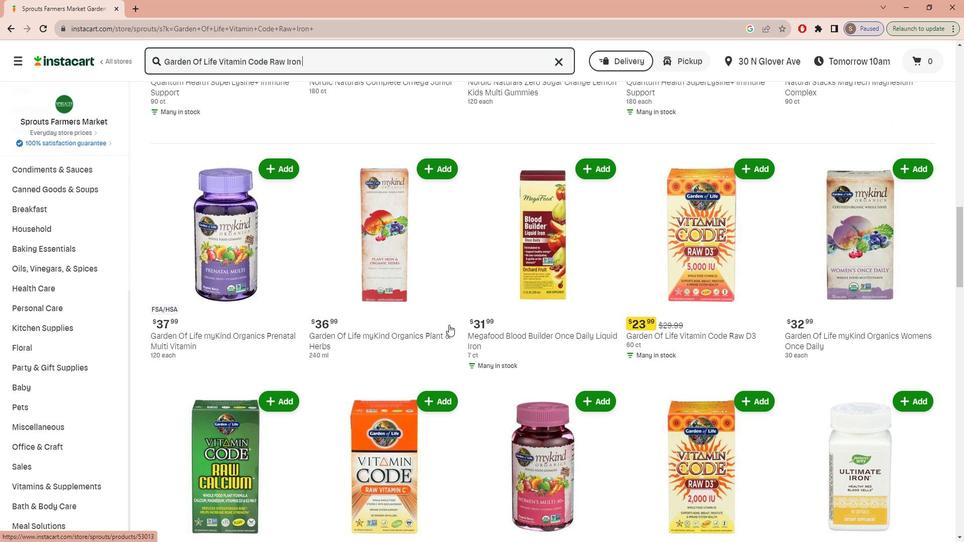 
Action: Mouse scrolled (449, 312) with delta (0, 0)
Screenshot: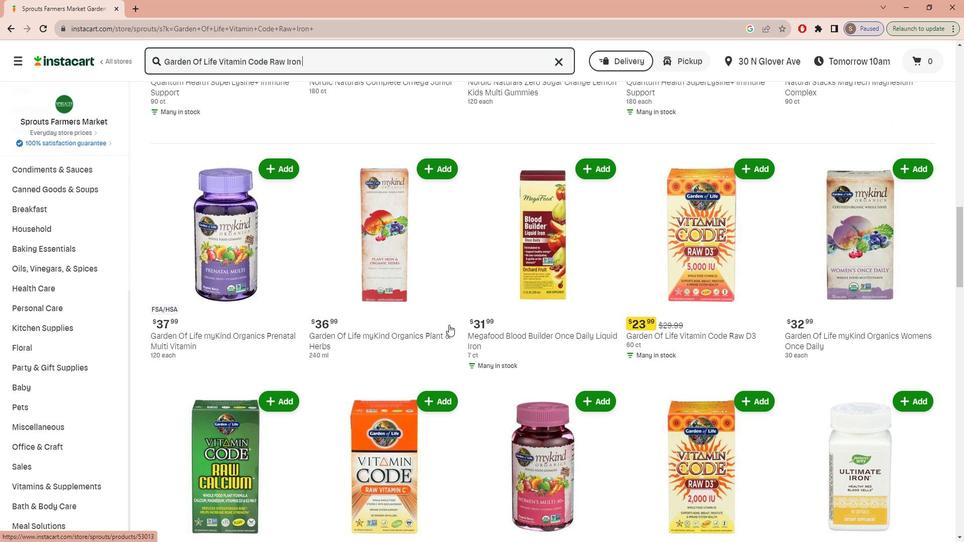 
Action: Mouse scrolled (449, 312) with delta (0, 0)
Screenshot: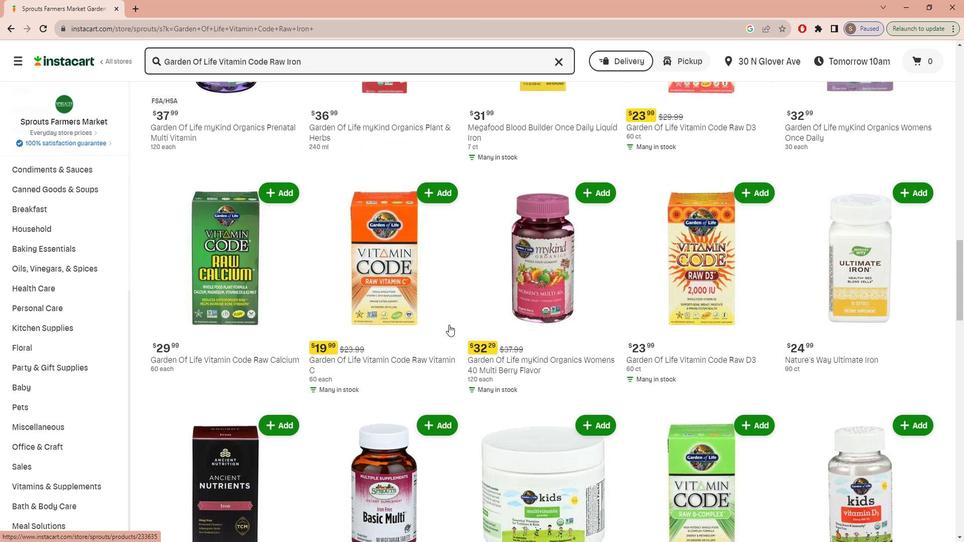 
Action: Mouse scrolled (449, 312) with delta (0, 0)
Screenshot: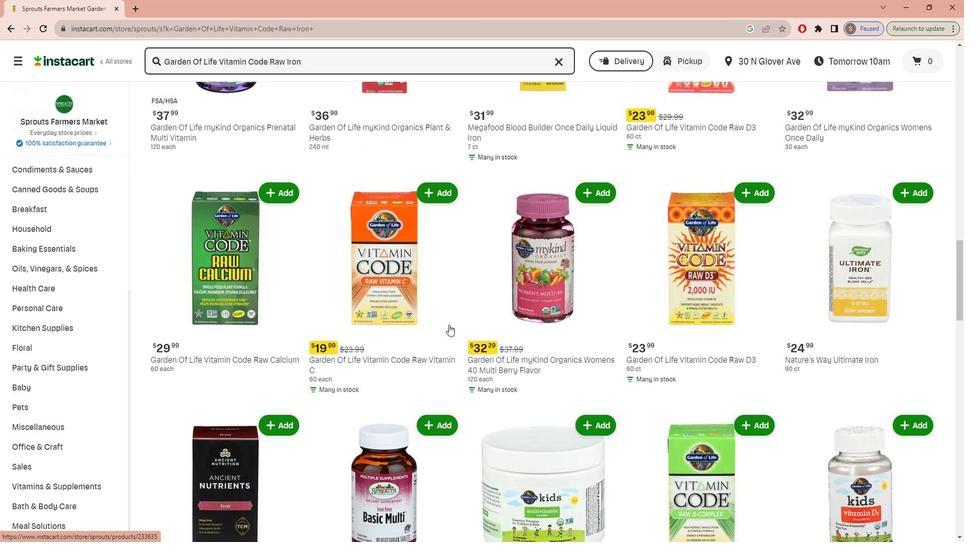 
Action: Mouse scrolled (449, 312) with delta (0, 0)
Screenshot: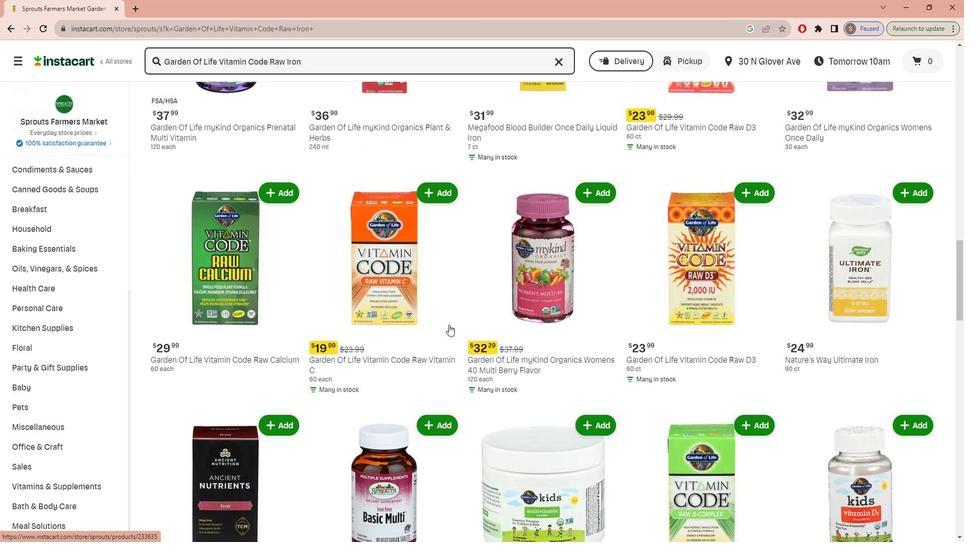 
Action: Mouse scrolled (449, 312) with delta (0, 0)
Screenshot: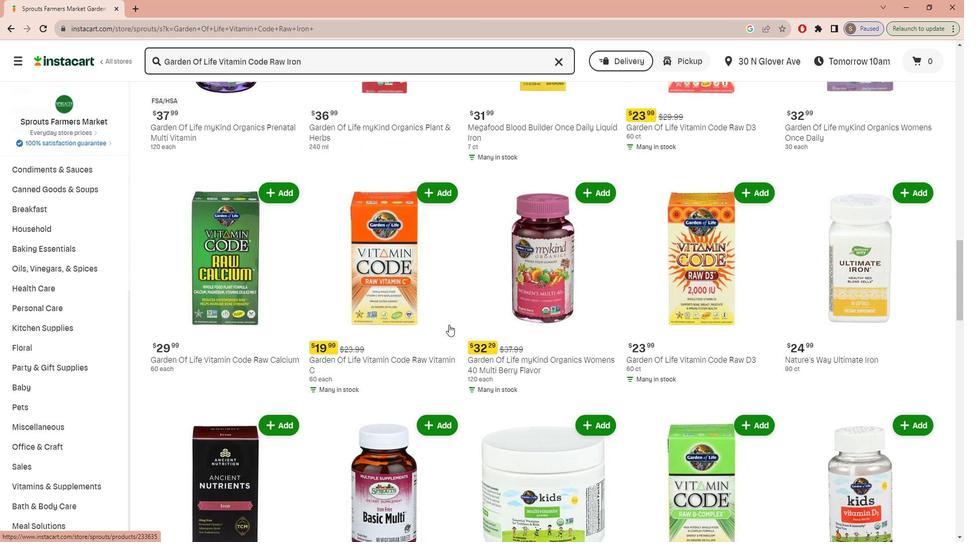 
Action: Mouse scrolled (449, 312) with delta (0, 0)
Screenshot: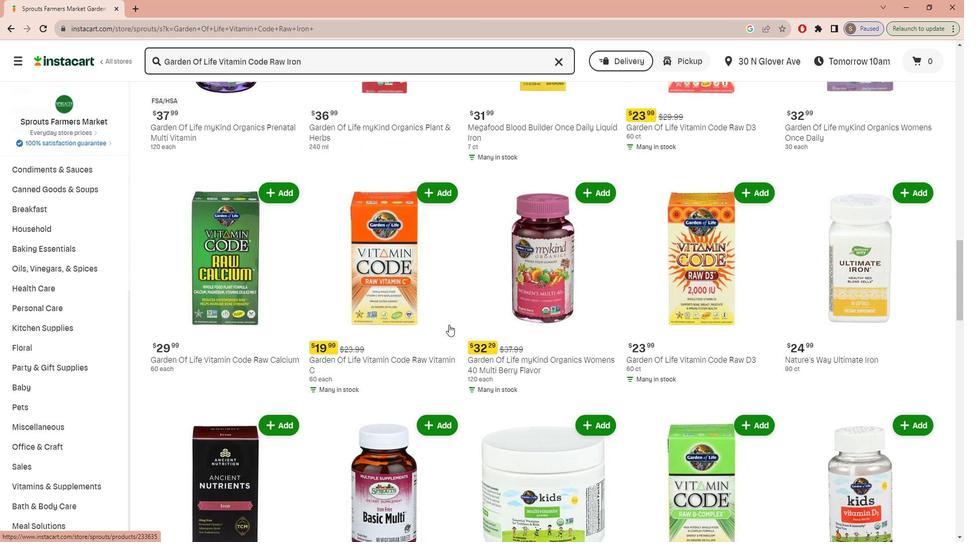 
Action: Mouse scrolled (449, 312) with delta (0, 0)
Screenshot: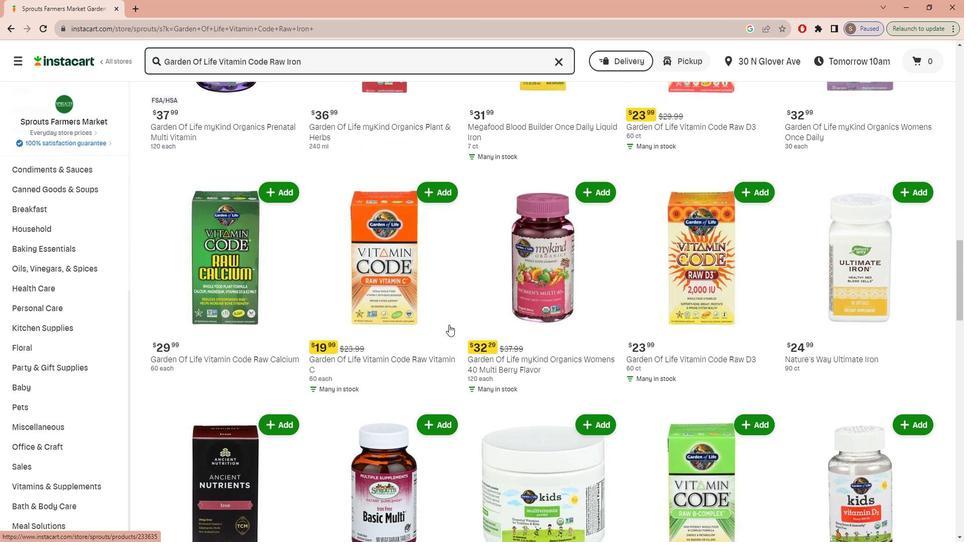 
Action: Mouse scrolled (449, 312) with delta (0, 0)
Screenshot: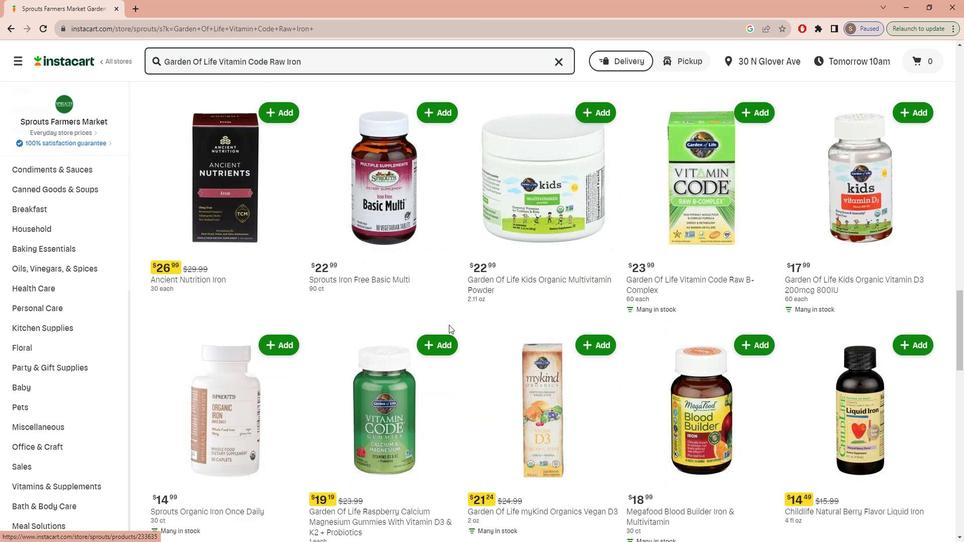 
Action: Mouse scrolled (449, 312) with delta (0, 0)
Screenshot: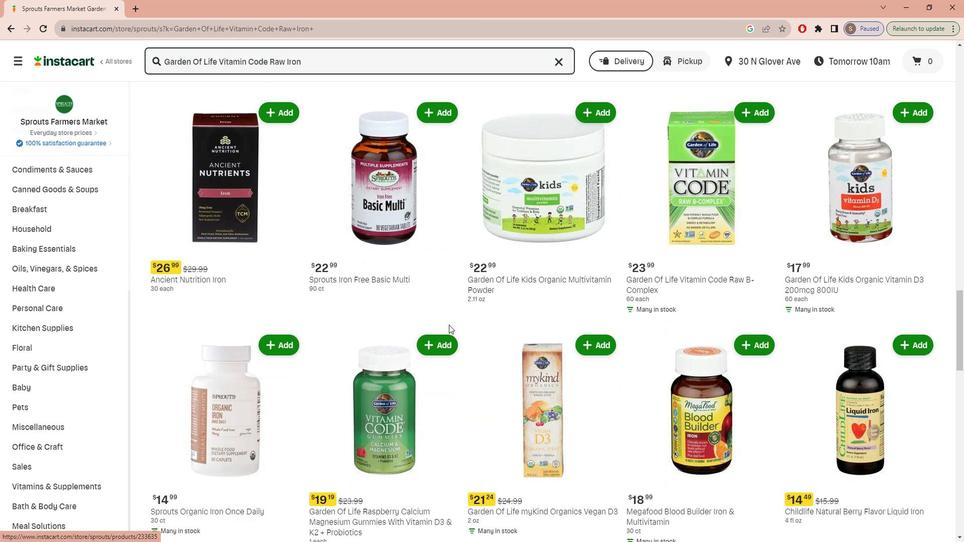 
Action: Mouse scrolled (449, 312) with delta (0, 0)
Screenshot: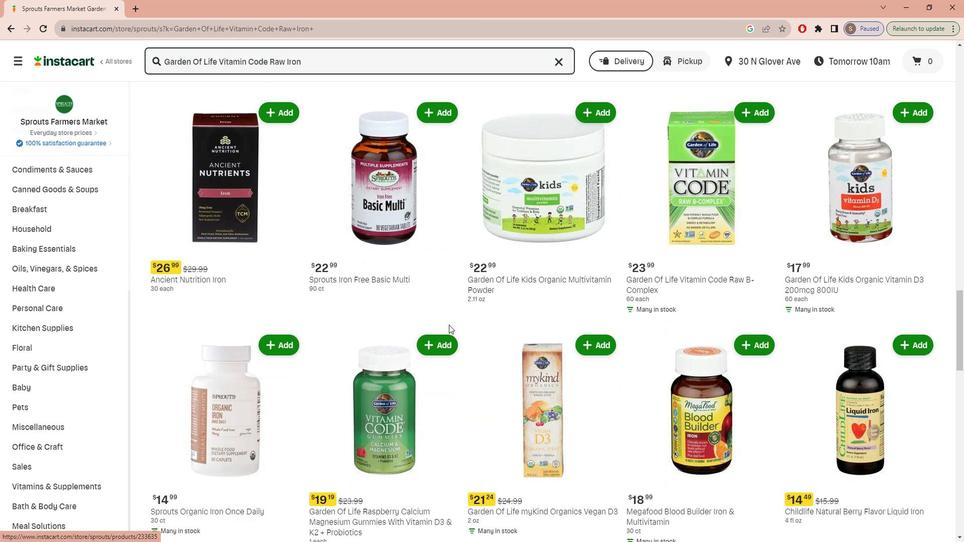 
Action: Mouse scrolled (449, 312) with delta (0, 0)
Screenshot: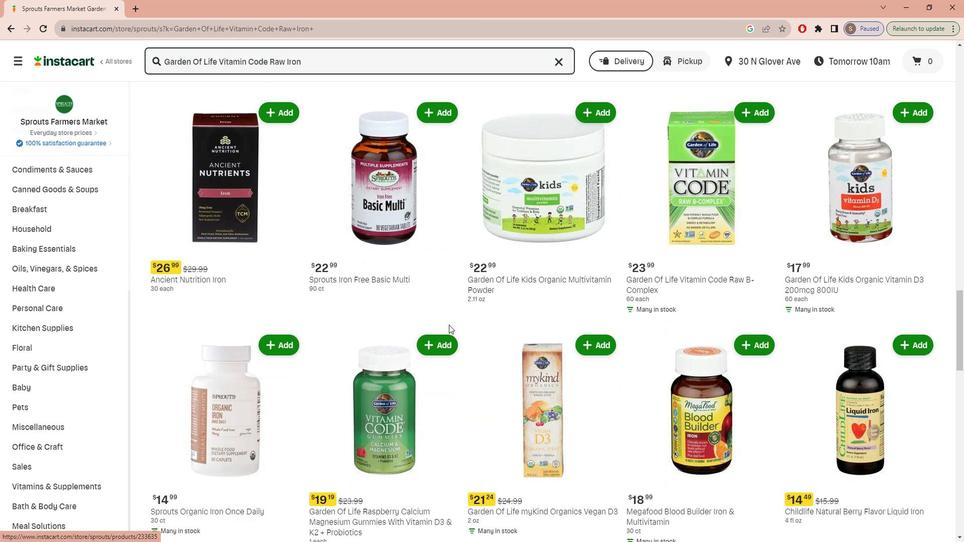 
Action: Mouse scrolled (449, 312) with delta (0, 0)
Screenshot: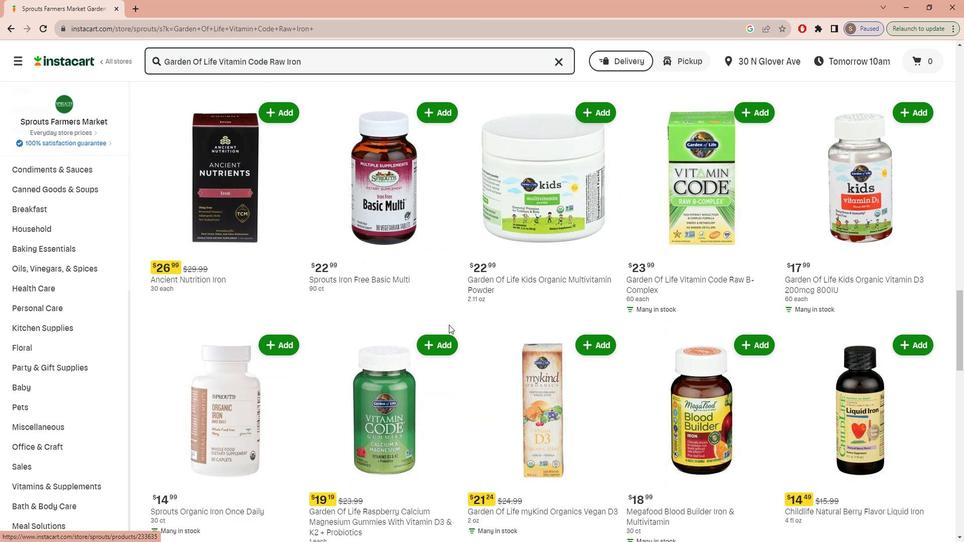 
Action: Mouse scrolled (449, 312) with delta (0, 0)
Screenshot: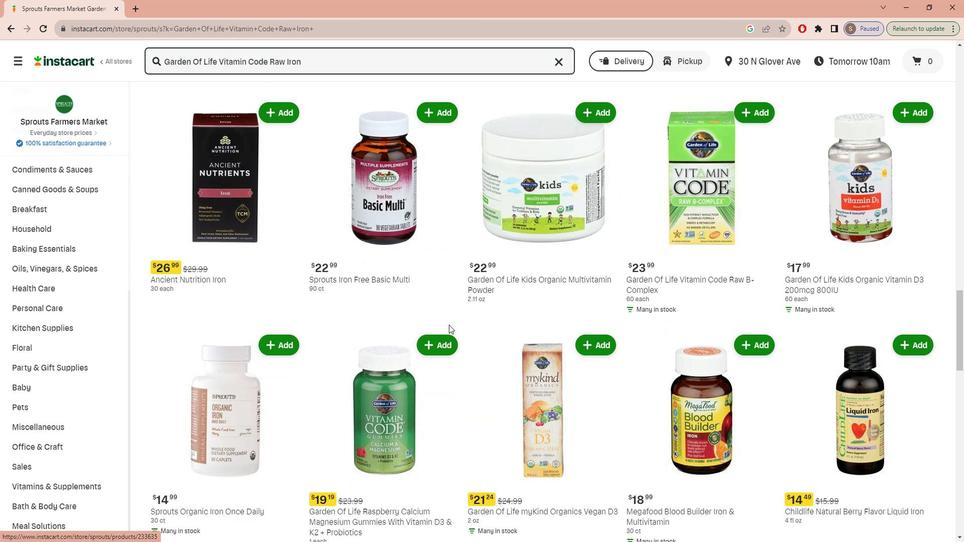 
Action: Mouse scrolled (449, 312) with delta (0, 0)
Screenshot: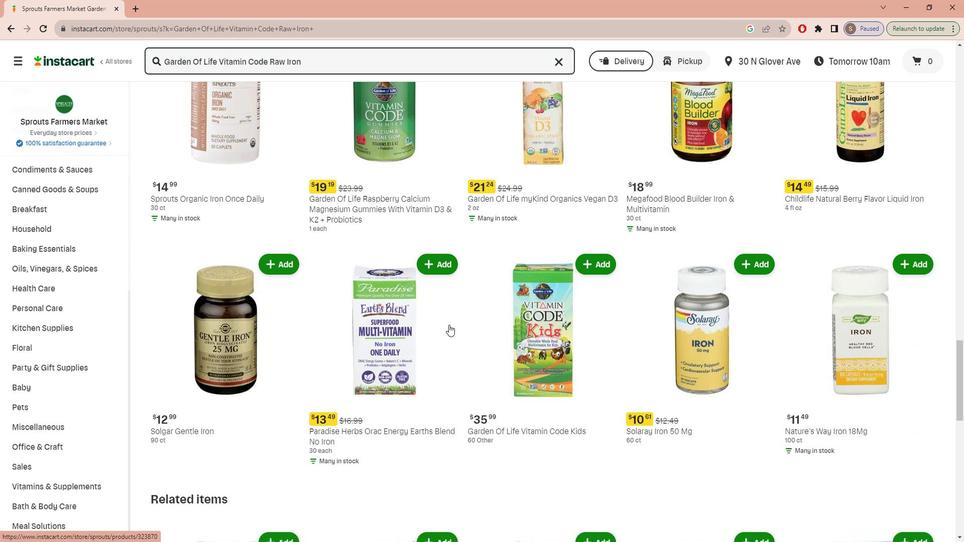 
Action: Mouse scrolled (449, 312) with delta (0, 0)
Screenshot: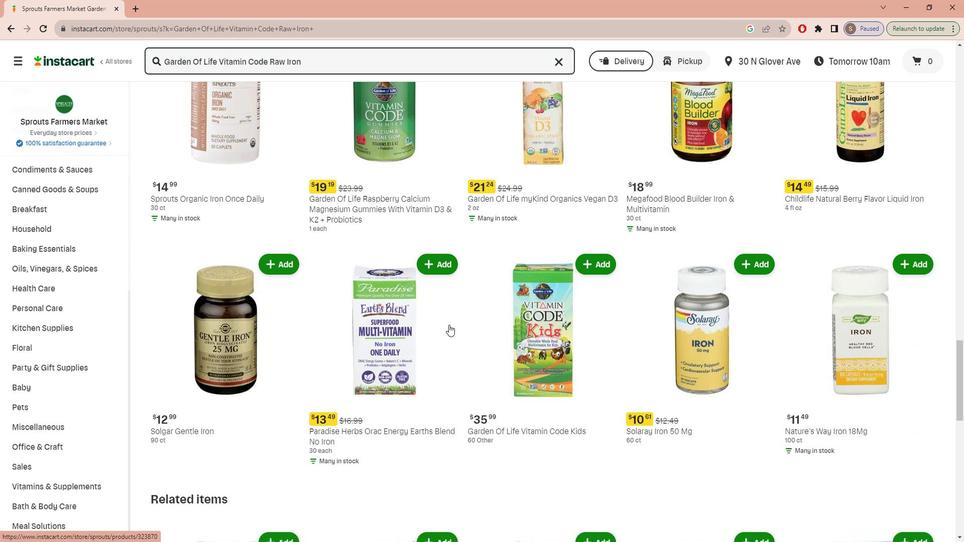 
Action: Mouse scrolled (449, 312) with delta (0, 0)
Screenshot: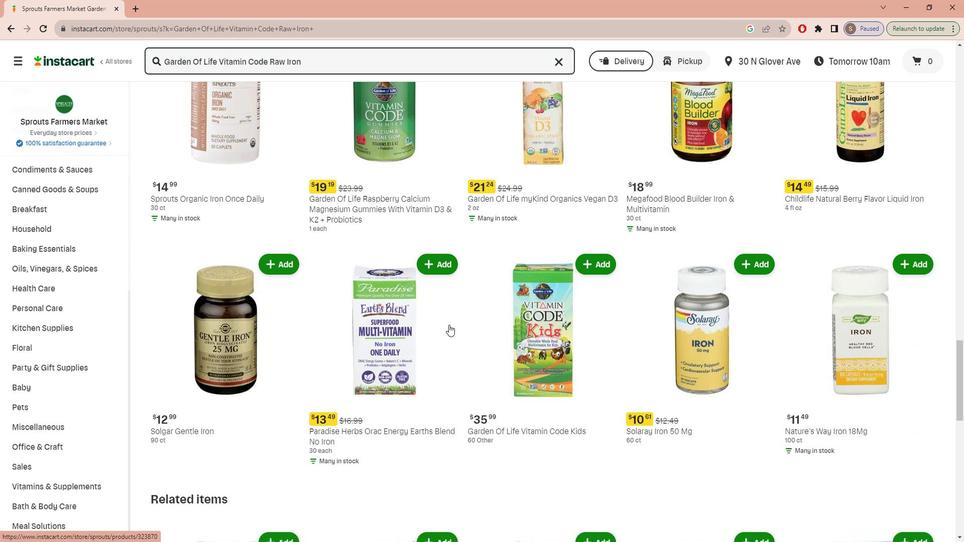 
Action: Mouse scrolled (449, 312) with delta (0, 0)
Screenshot: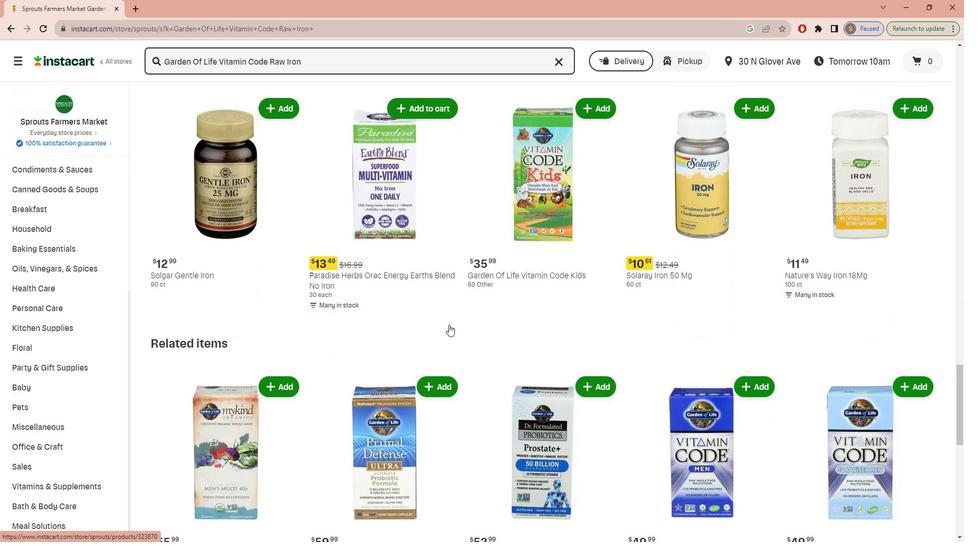 
Action: Mouse scrolled (449, 312) with delta (0, 0)
Screenshot: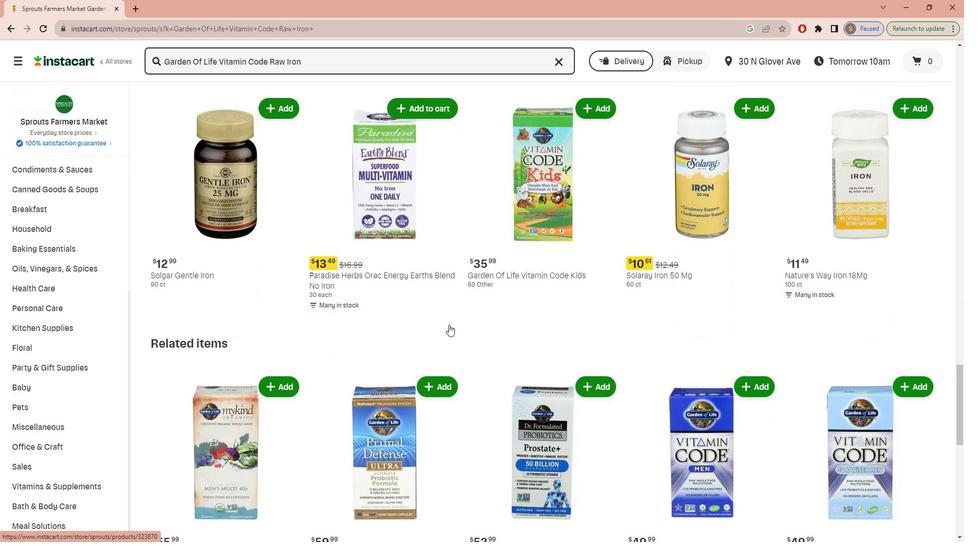 
Action: Mouse scrolled (449, 312) with delta (0, 0)
Screenshot: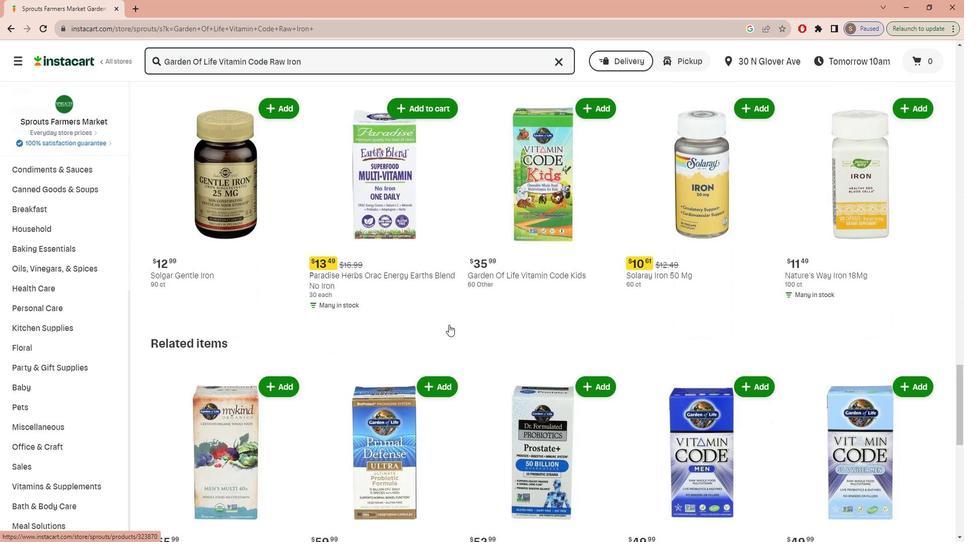
Action: Mouse scrolled (449, 312) with delta (0, 0)
Screenshot: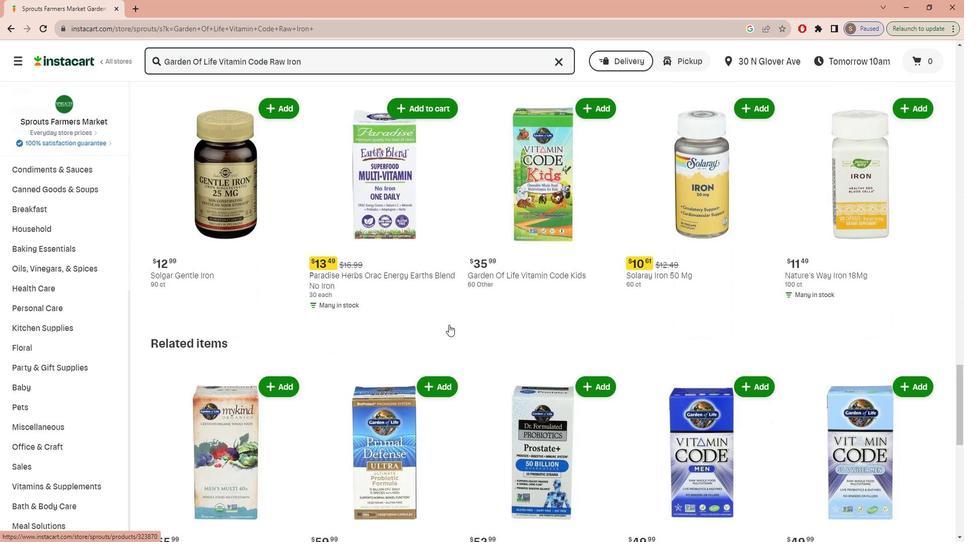 
Action: Mouse scrolled (449, 312) with delta (0, 0)
Screenshot: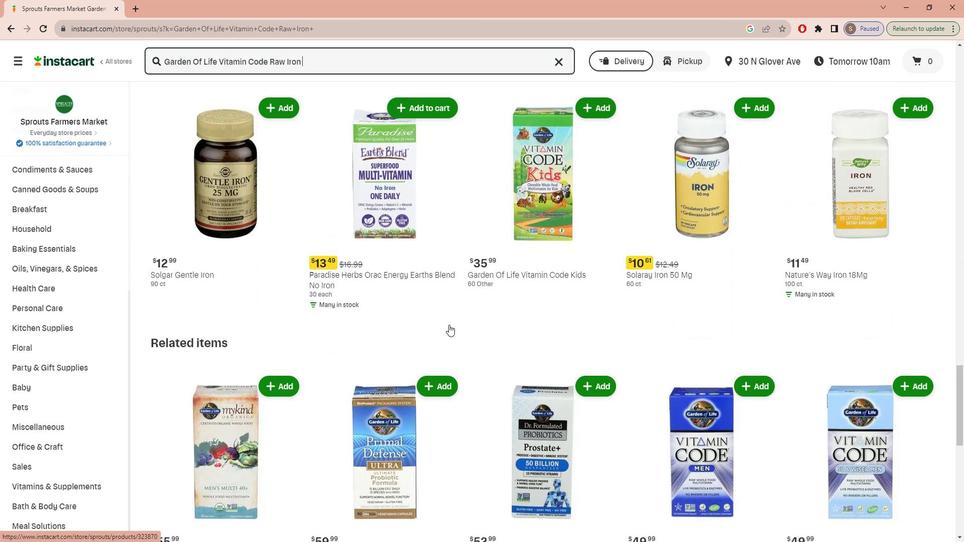 
Action: Mouse scrolled (449, 312) with delta (0, 0)
Screenshot: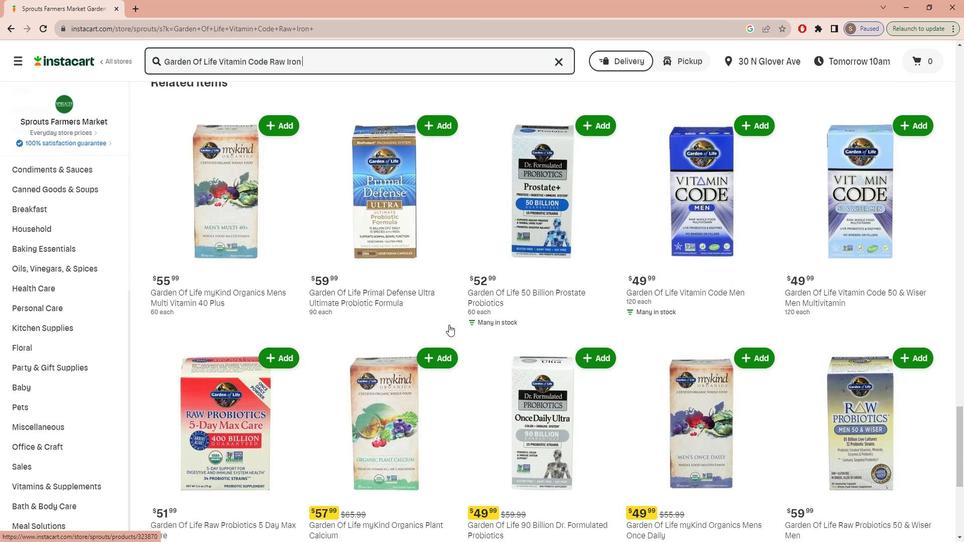 
Action: Mouse scrolled (449, 312) with delta (0, 0)
Screenshot: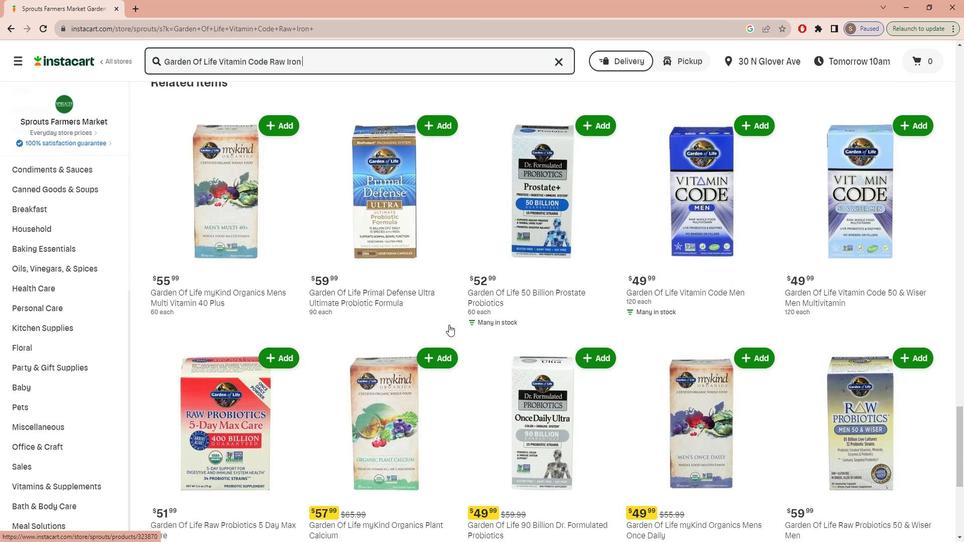 
Action: Mouse scrolled (449, 312) with delta (0, 0)
Screenshot: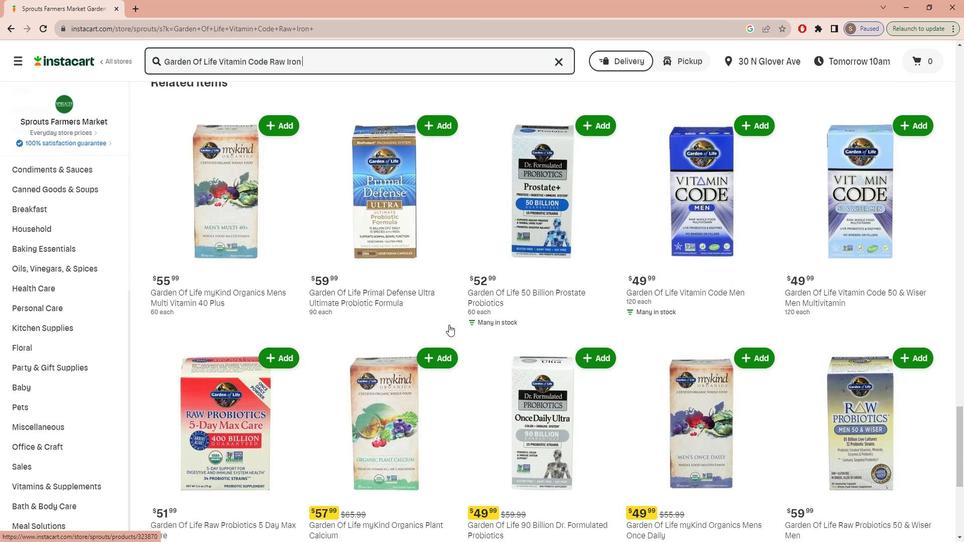 
Action: Mouse scrolled (449, 312) with delta (0, 0)
Screenshot: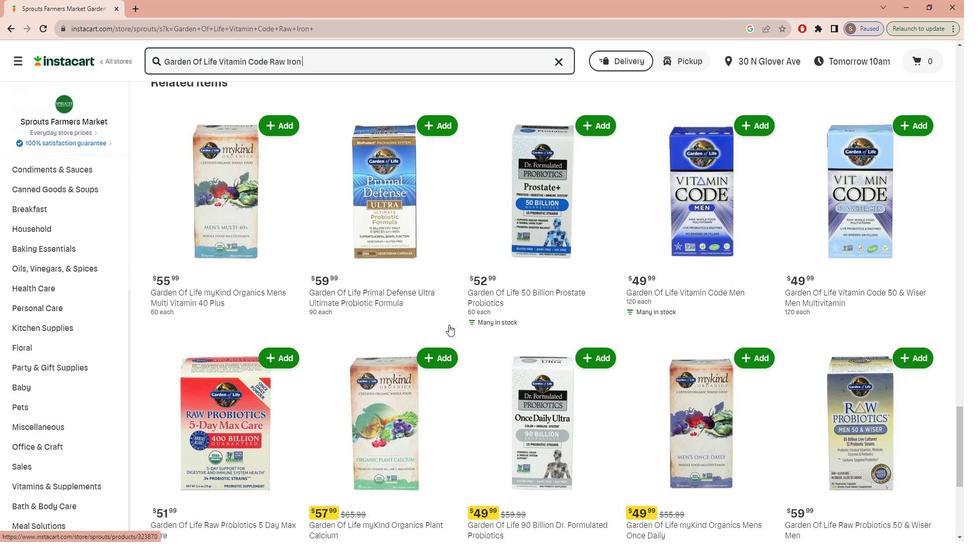 
Action: Mouse scrolled (449, 312) with delta (0, 0)
Screenshot: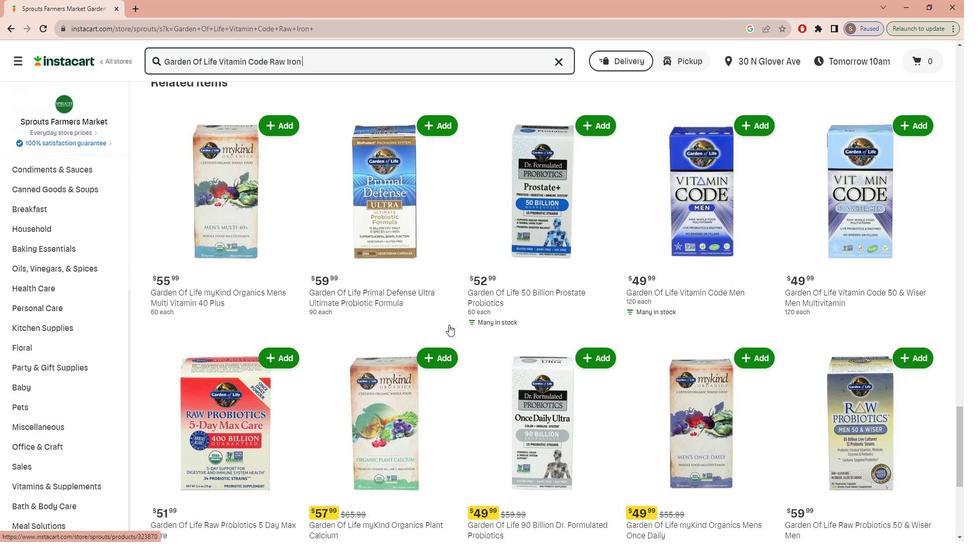 
Action: Mouse scrolled (449, 312) with delta (0, 0)
Screenshot: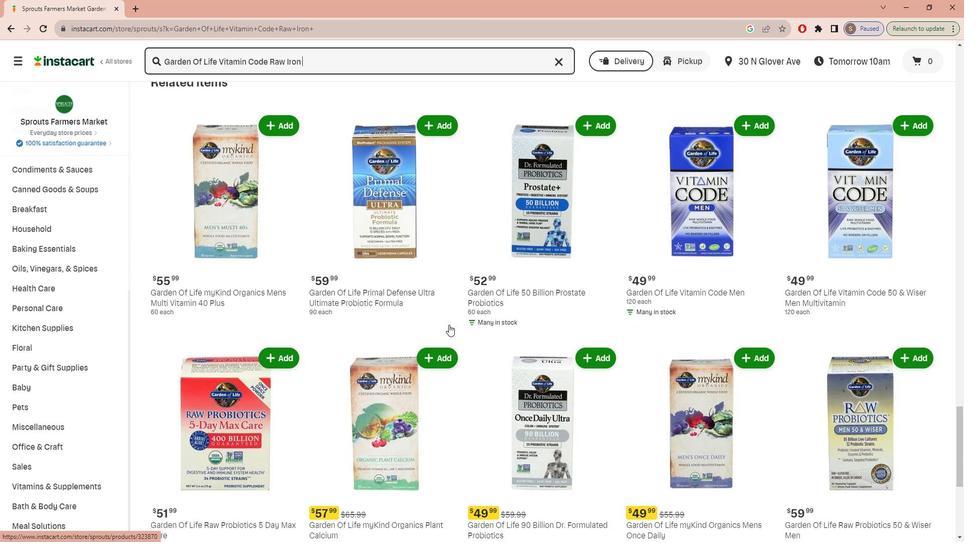 
Action: Mouse scrolled (449, 312) with delta (0, 0)
Screenshot: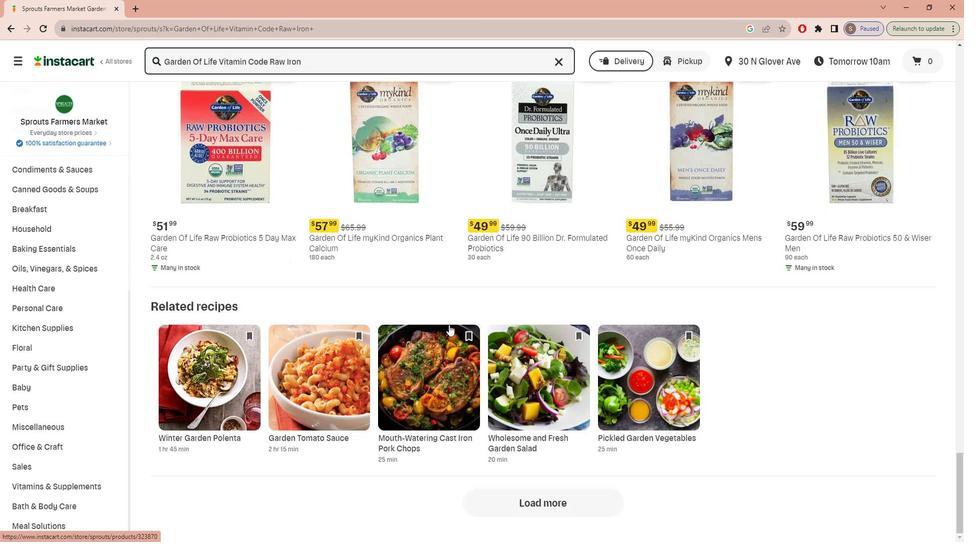
Action: Mouse moved to (448, 313)
Screenshot: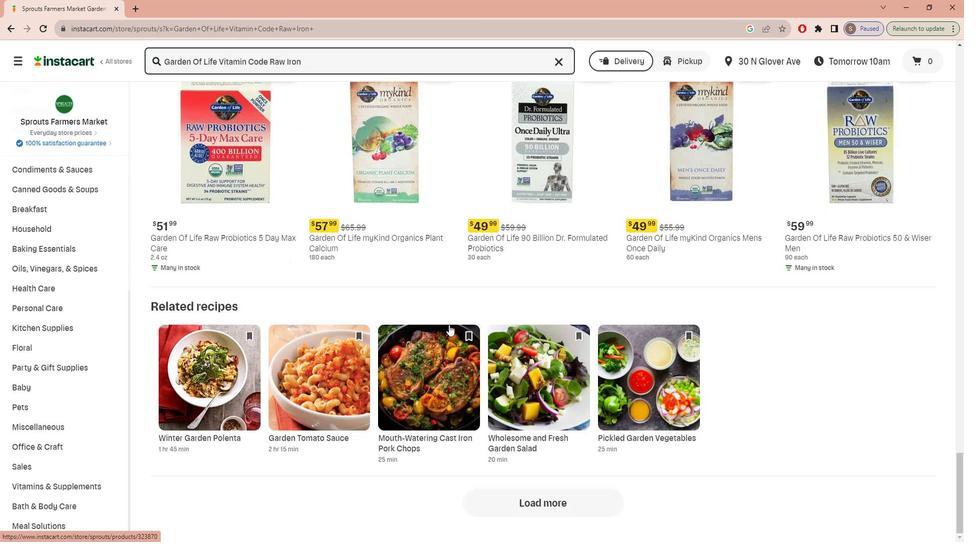 
Action: Mouse scrolled (448, 313) with delta (0, 0)
Screenshot: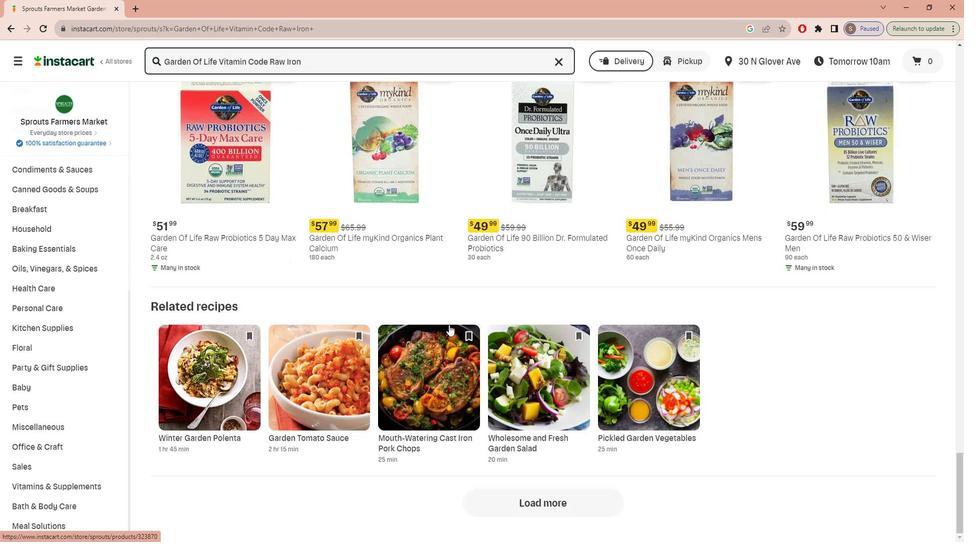 
Action: Mouse scrolled (448, 313) with delta (0, 0)
Screenshot: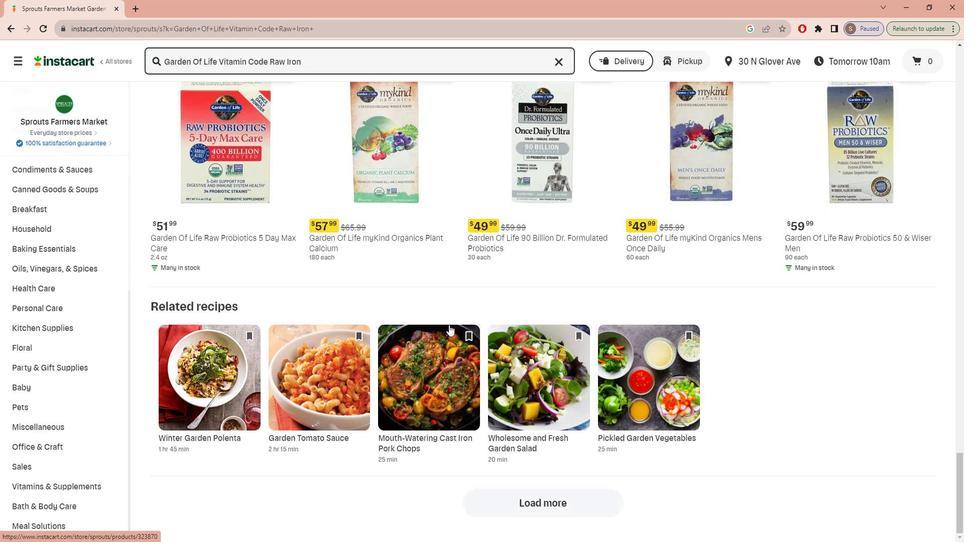 
Action: Mouse scrolled (448, 313) with delta (0, 0)
Screenshot: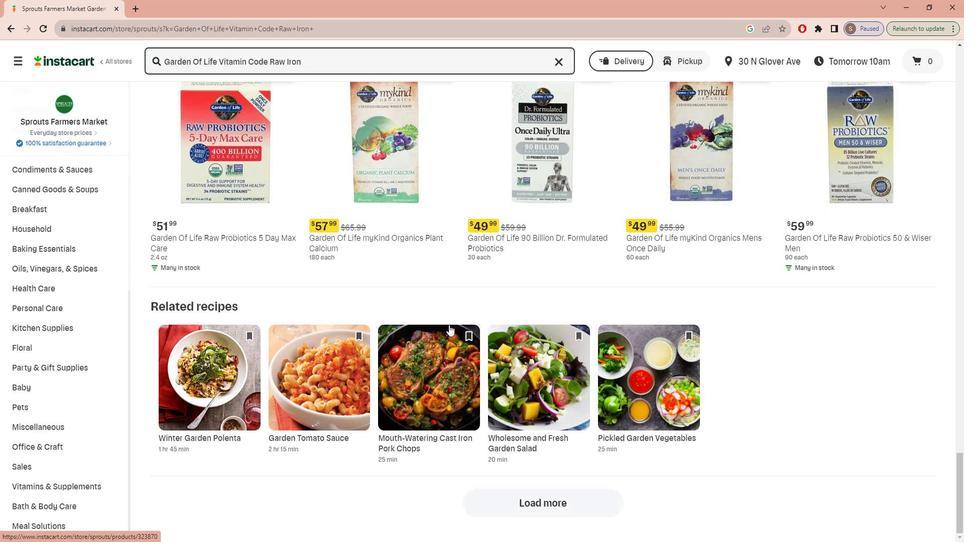 
Action: Mouse scrolled (448, 313) with delta (0, 0)
Screenshot: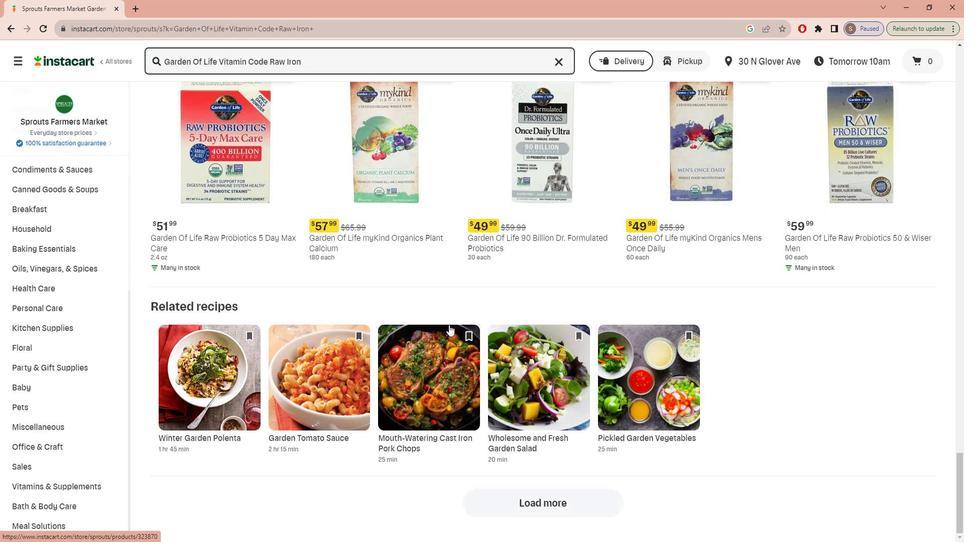 
Action: Mouse scrolled (448, 313) with delta (0, 0)
Screenshot: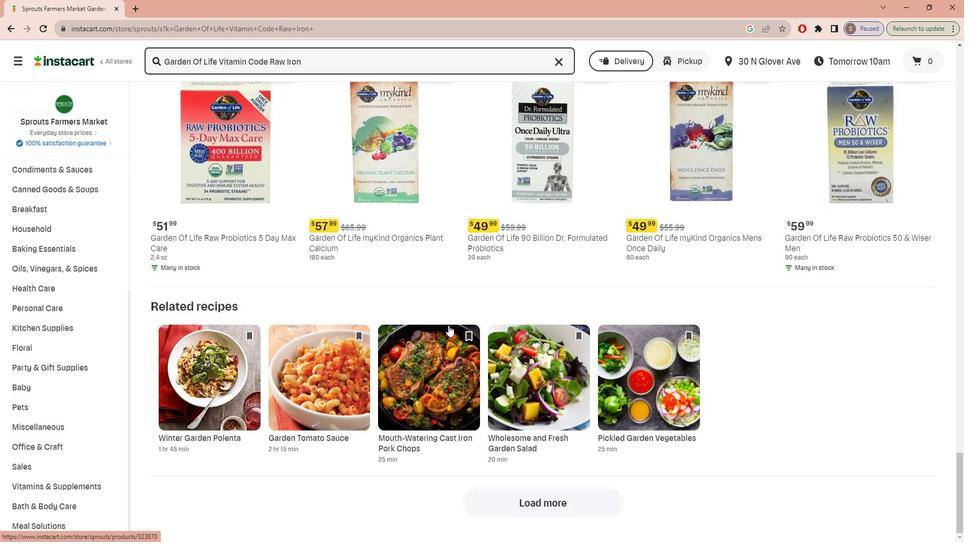 
Action: Mouse scrolled (448, 313) with delta (0, 0)
Screenshot: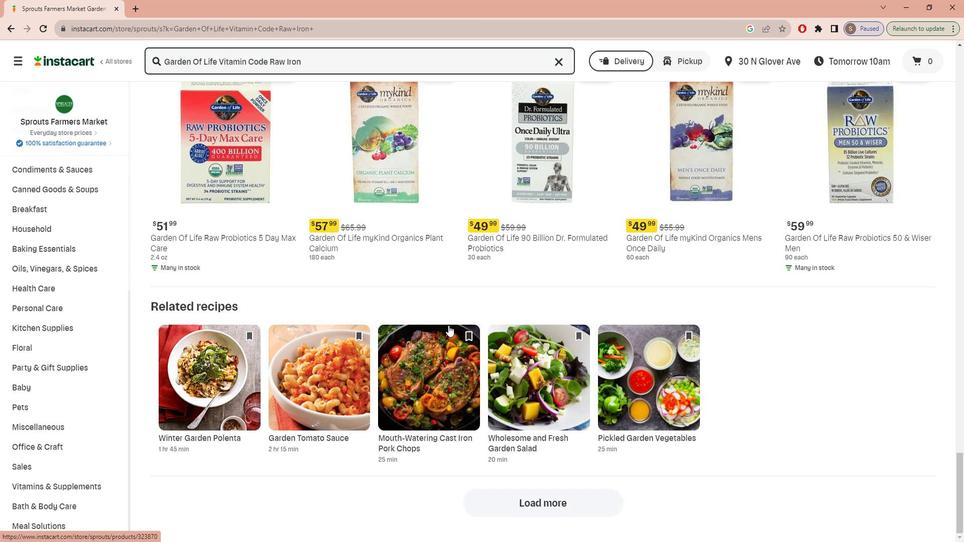 
Action: Mouse moved to (448, 313)
Screenshot: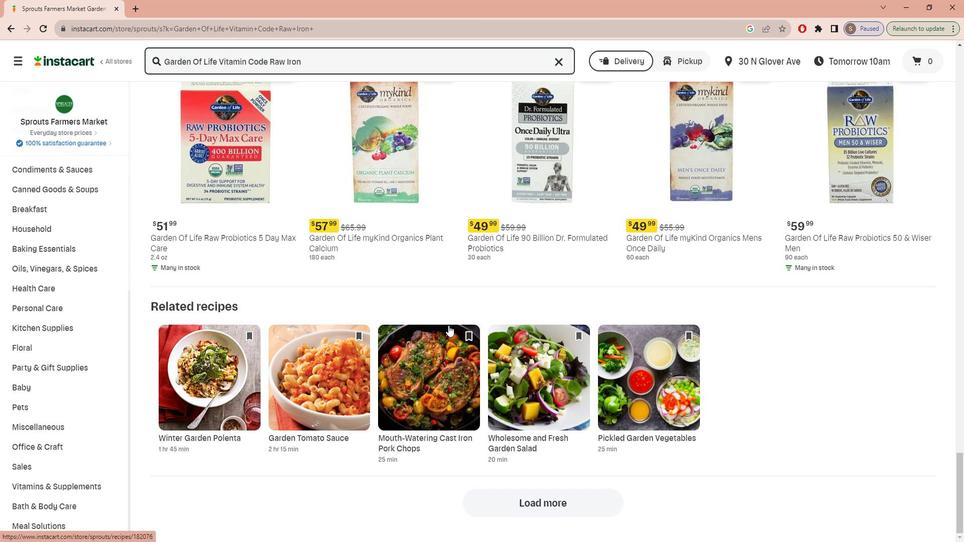 
